 Task: Create a rule when a start date Less than 1 hours from now is moved in a card by me.
Action: Mouse moved to (1265, 104)
Screenshot: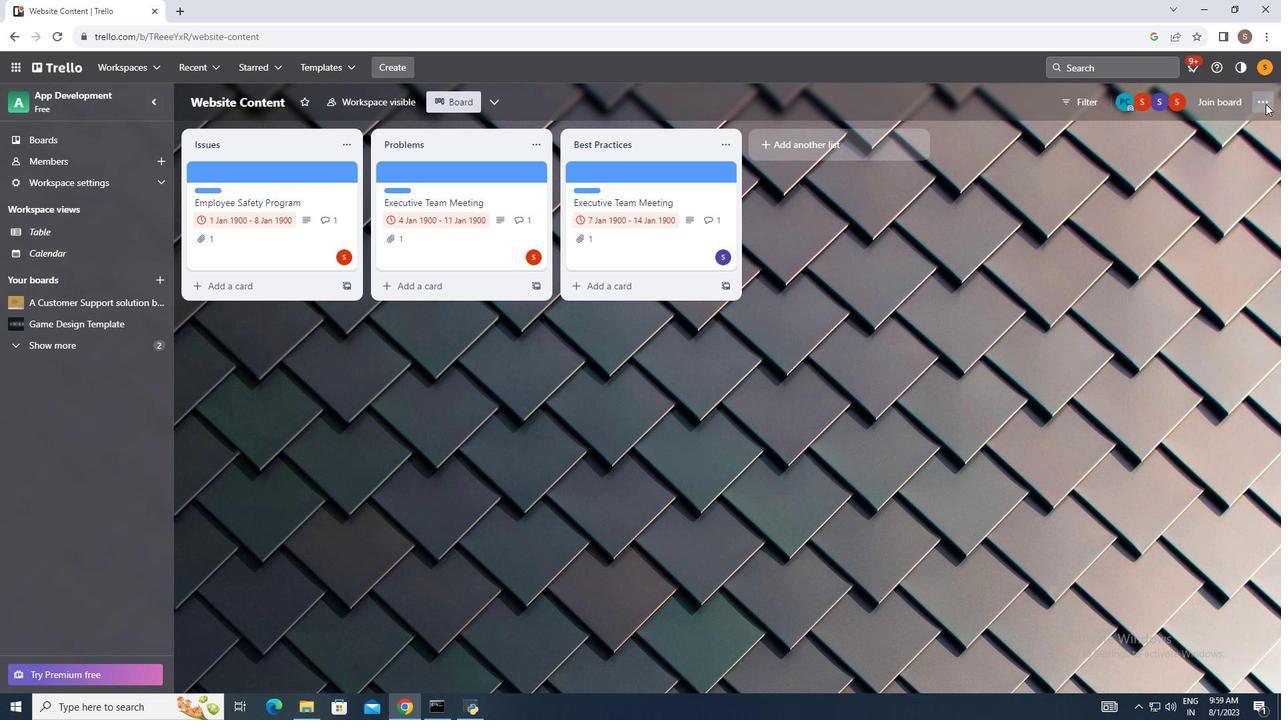 
Action: Mouse pressed left at (1265, 104)
Screenshot: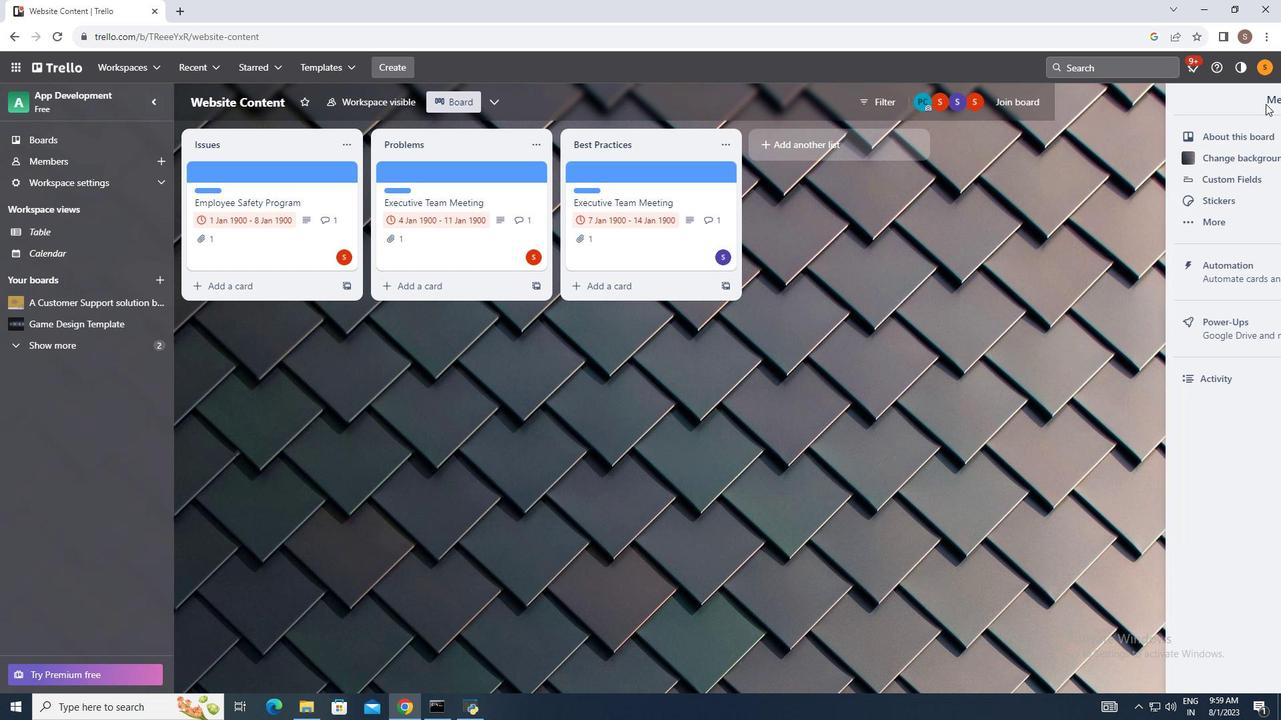 
Action: Mouse moved to (1183, 266)
Screenshot: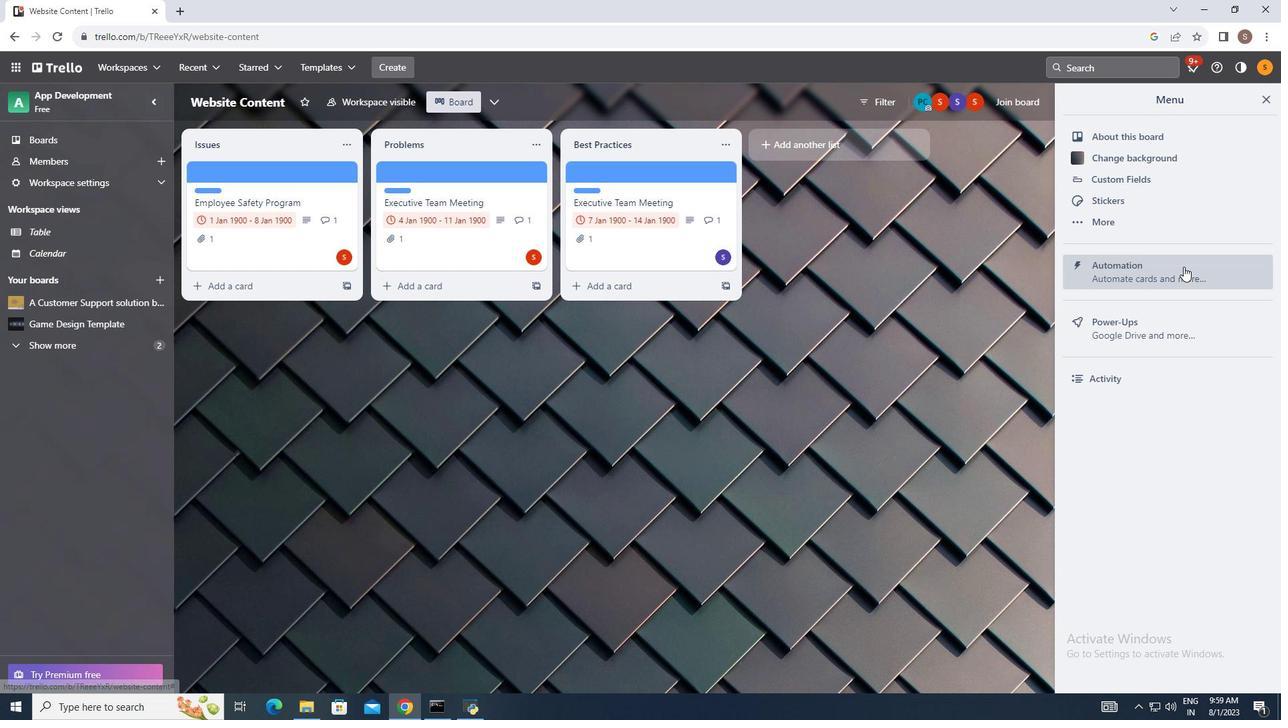 
Action: Mouse pressed left at (1183, 266)
Screenshot: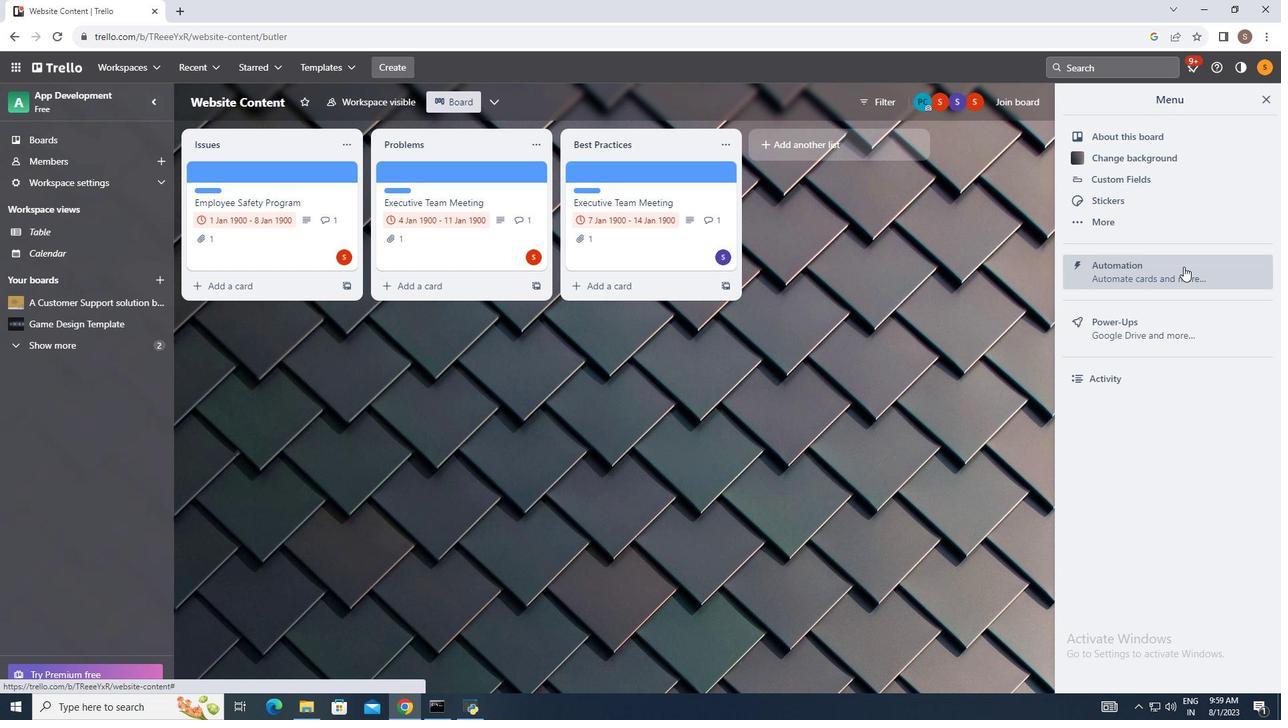 
Action: Mouse moved to (239, 221)
Screenshot: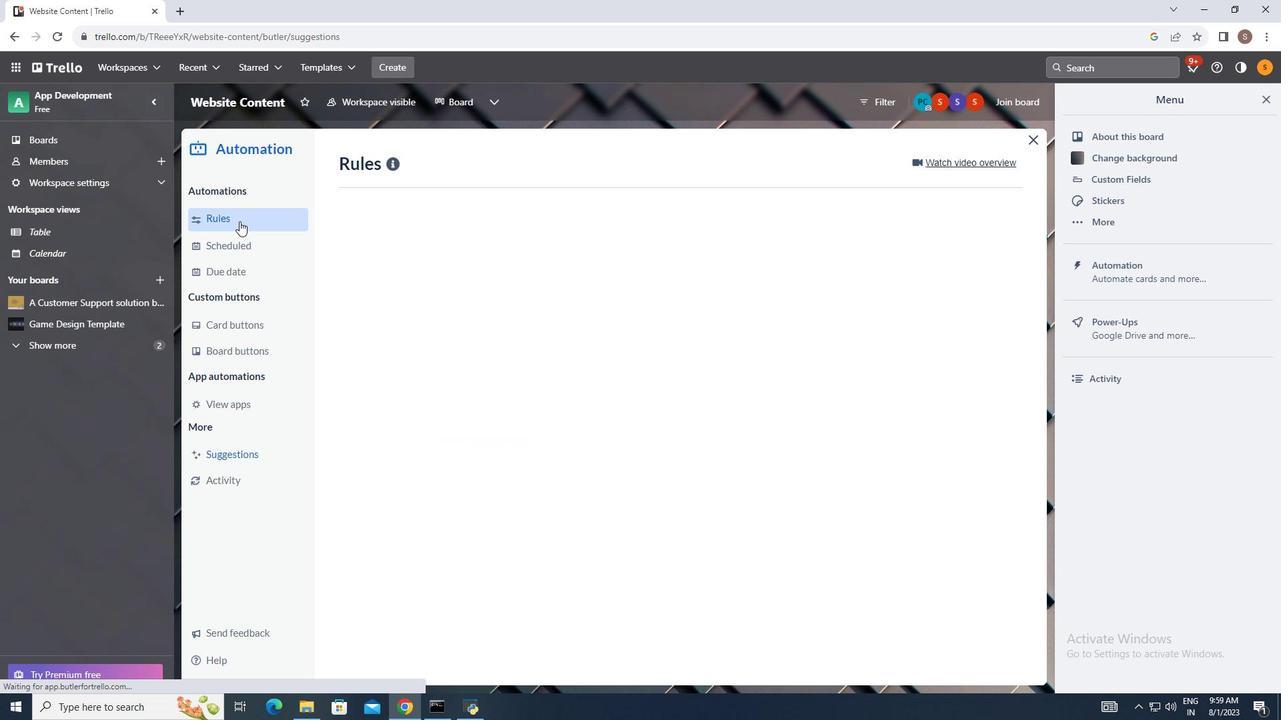 
Action: Mouse pressed left at (239, 221)
Screenshot: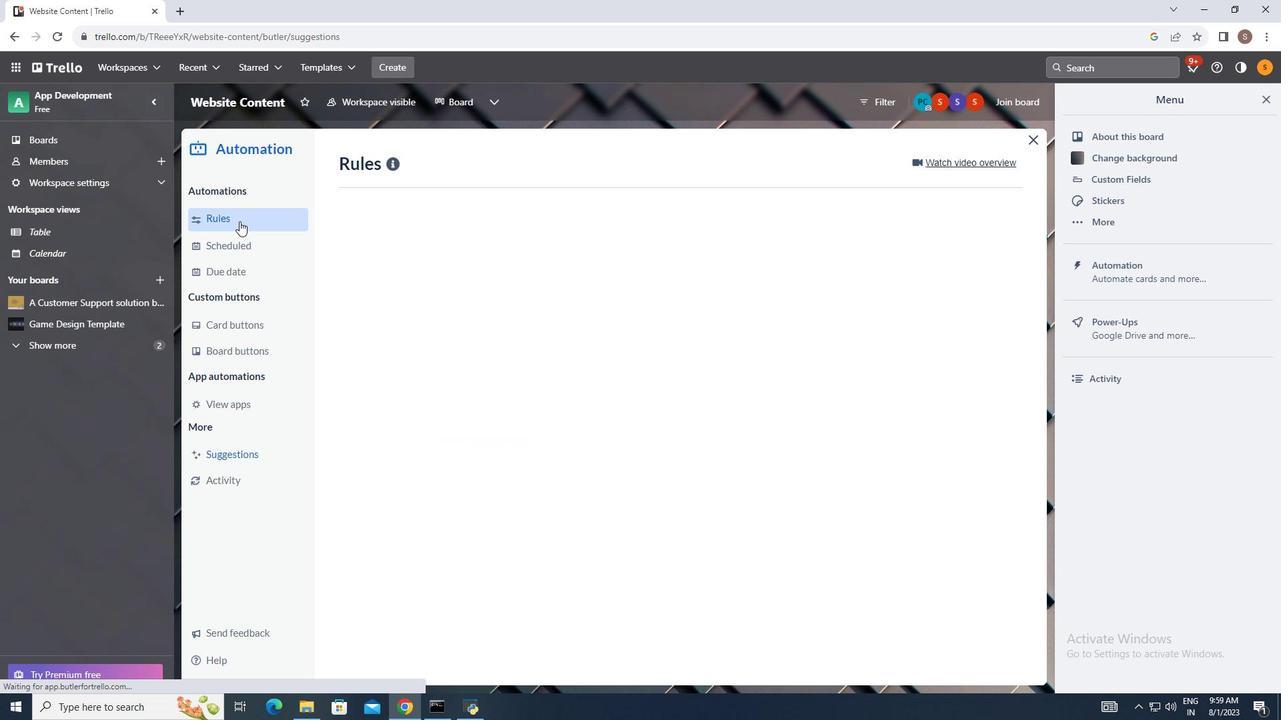 
Action: Mouse moved to (894, 161)
Screenshot: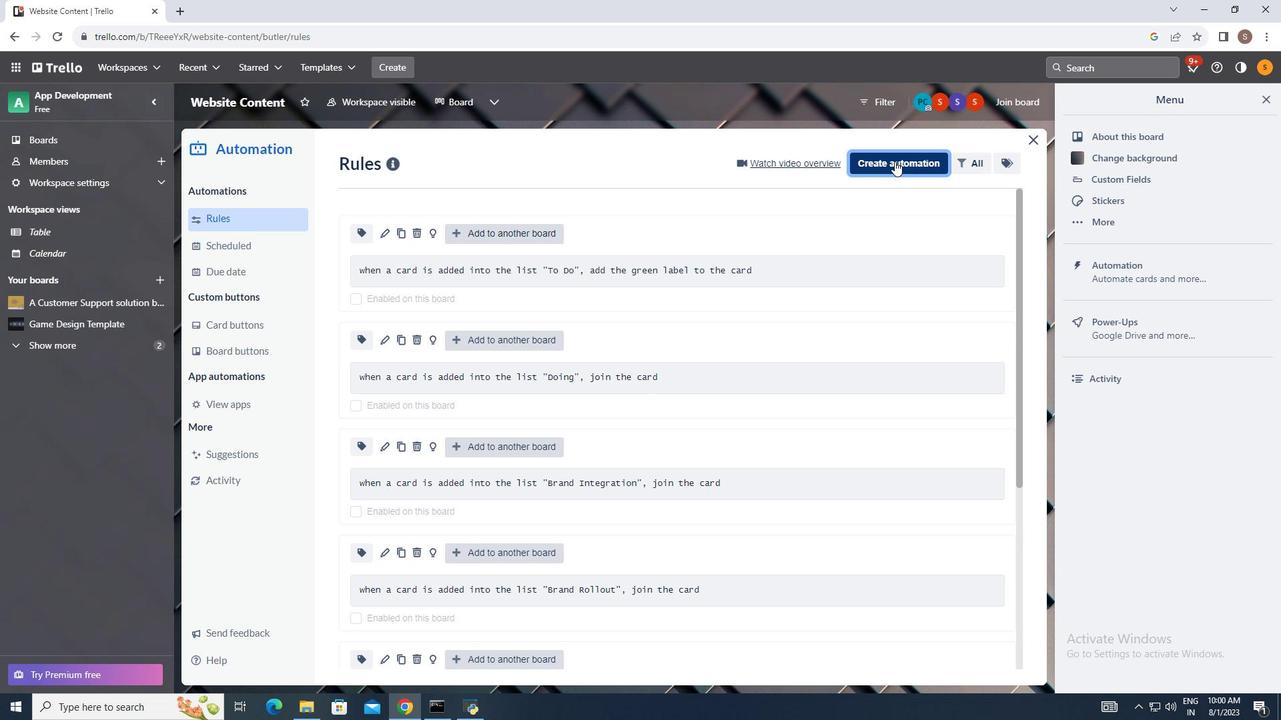 
Action: Mouse pressed left at (894, 161)
Screenshot: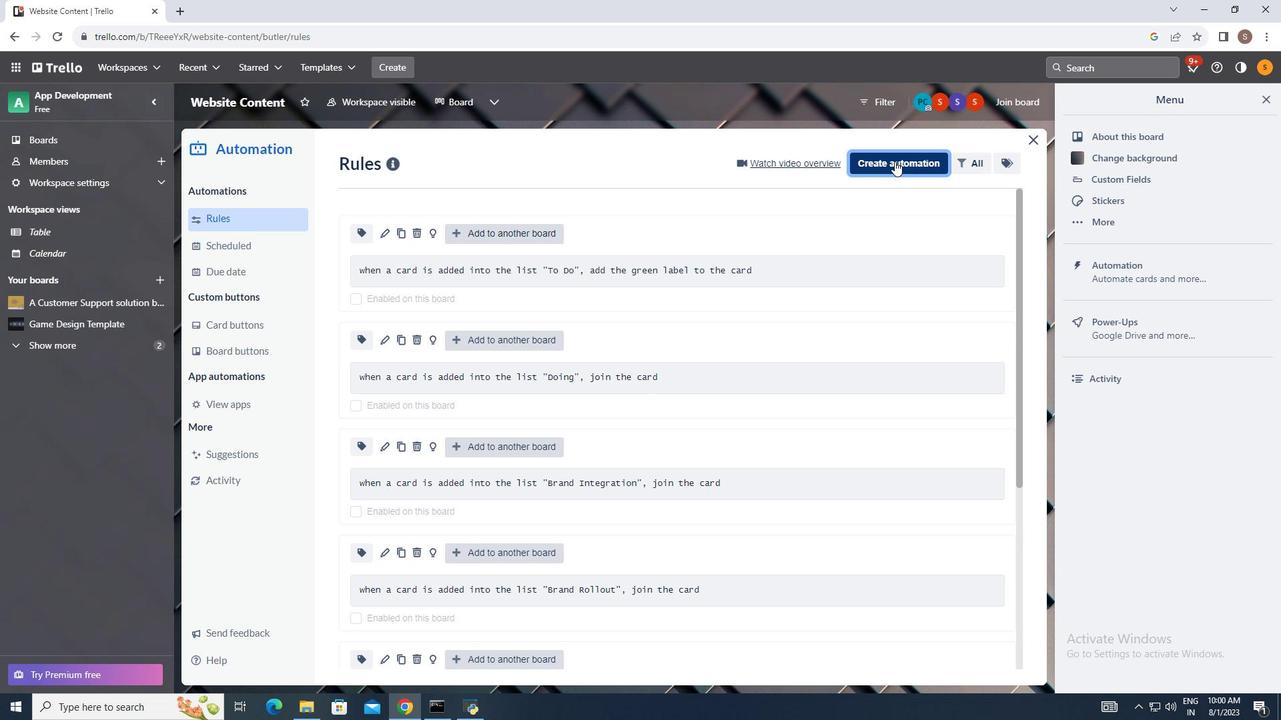 
Action: Mouse moved to (644, 286)
Screenshot: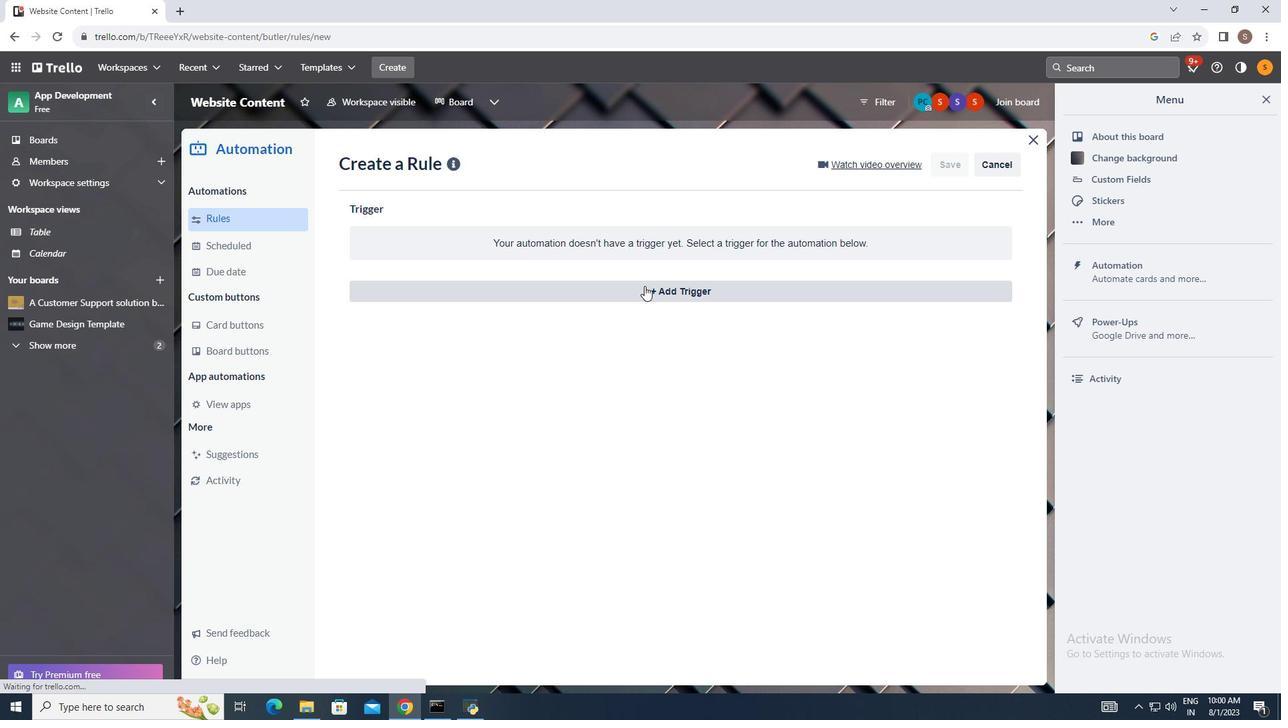 
Action: Mouse pressed left at (644, 286)
Screenshot: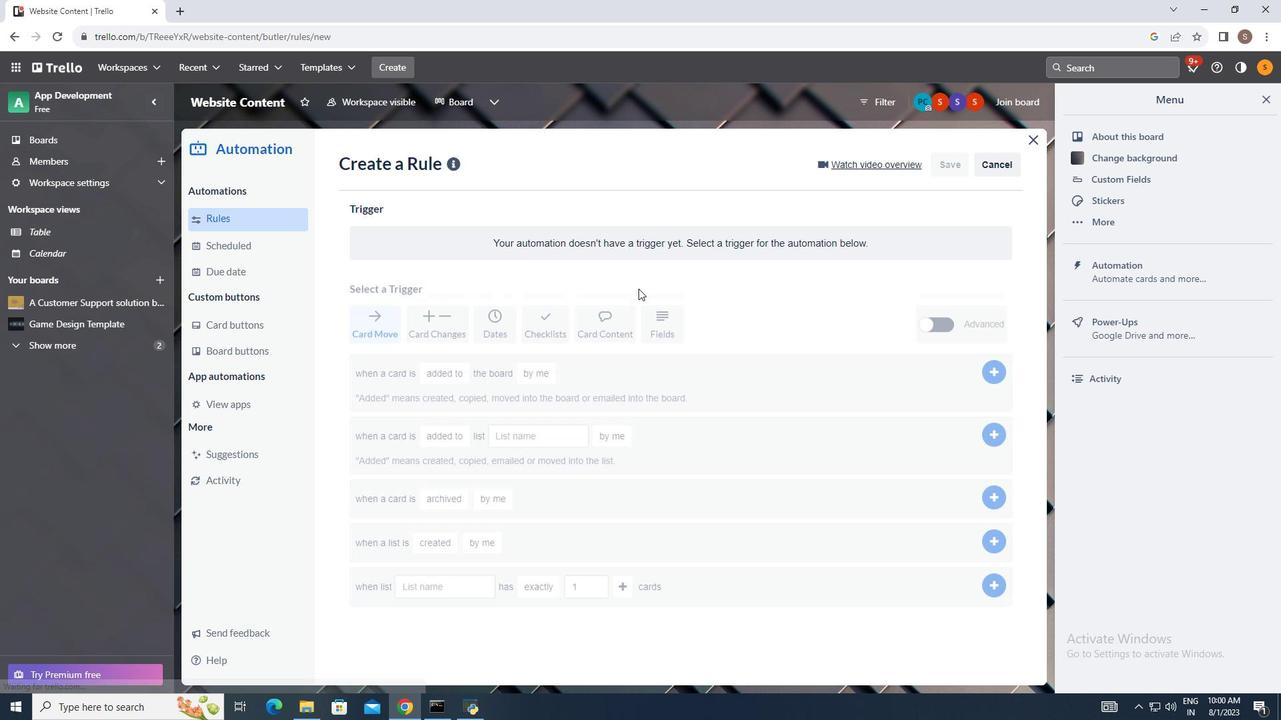 
Action: Mouse moved to (501, 330)
Screenshot: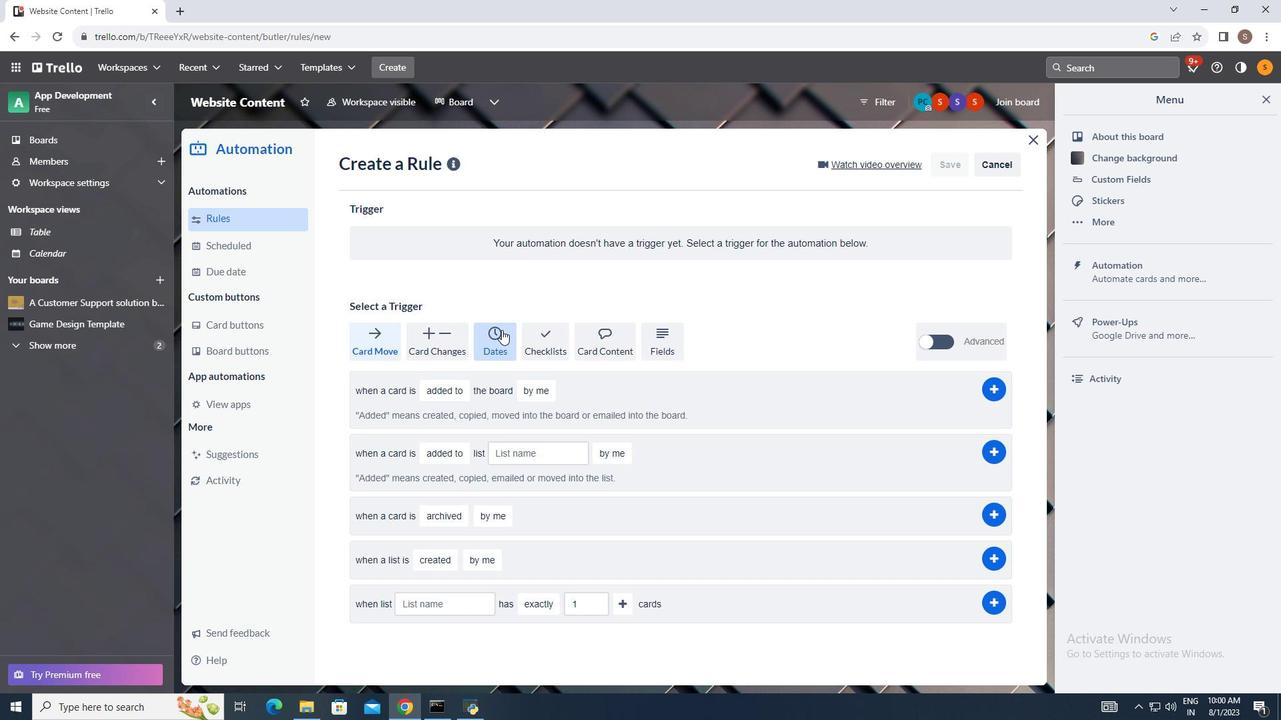 
Action: Mouse pressed left at (501, 330)
Screenshot: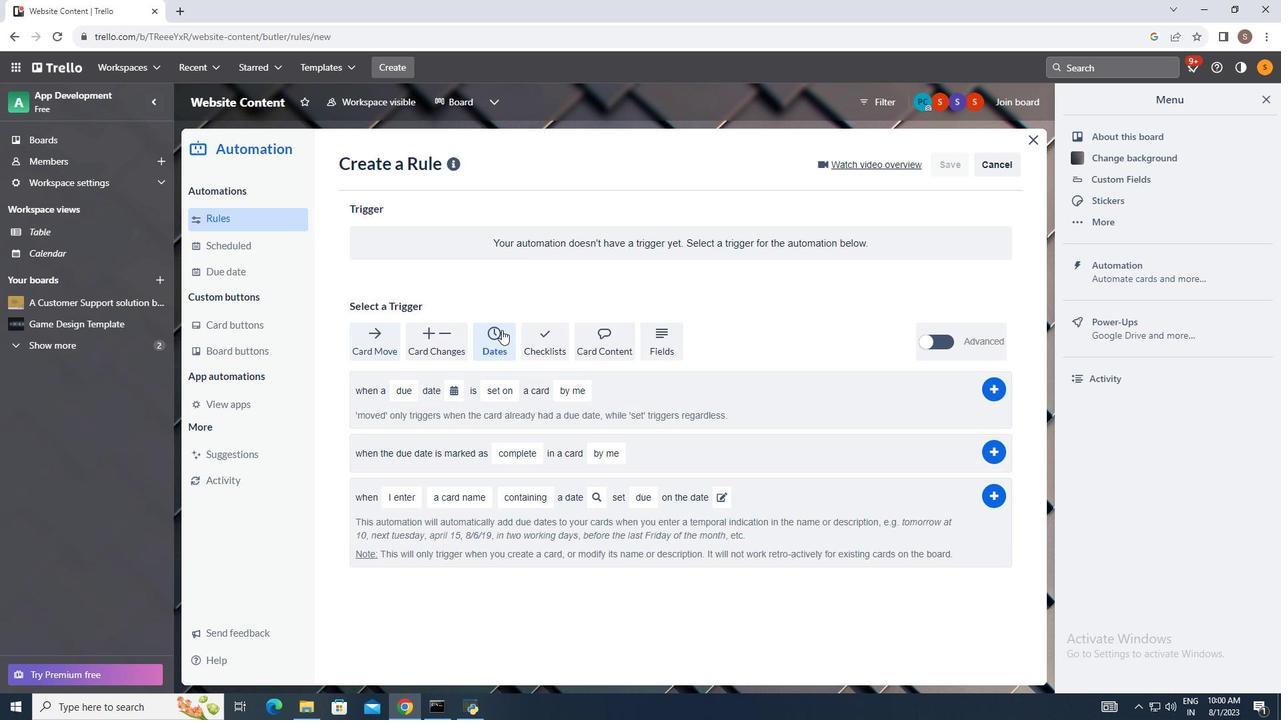 
Action: Mouse moved to (411, 392)
Screenshot: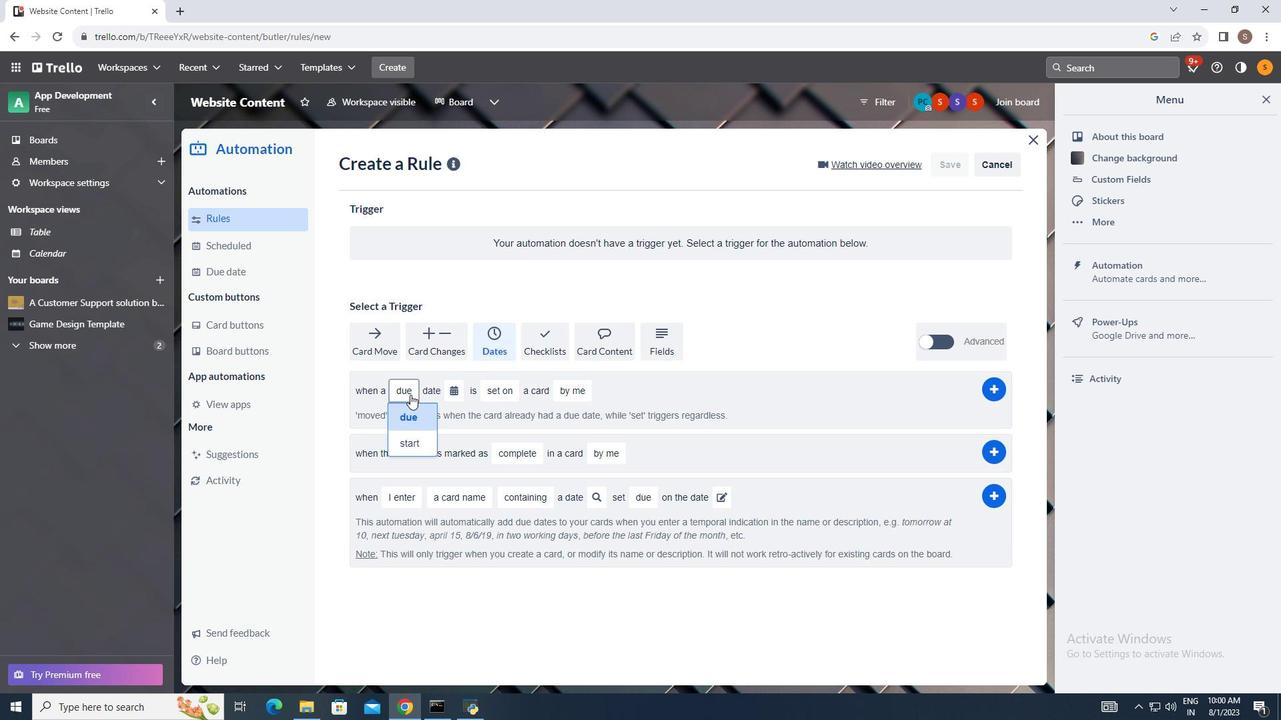 
Action: Mouse pressed left at (411, 392)
Screenshot: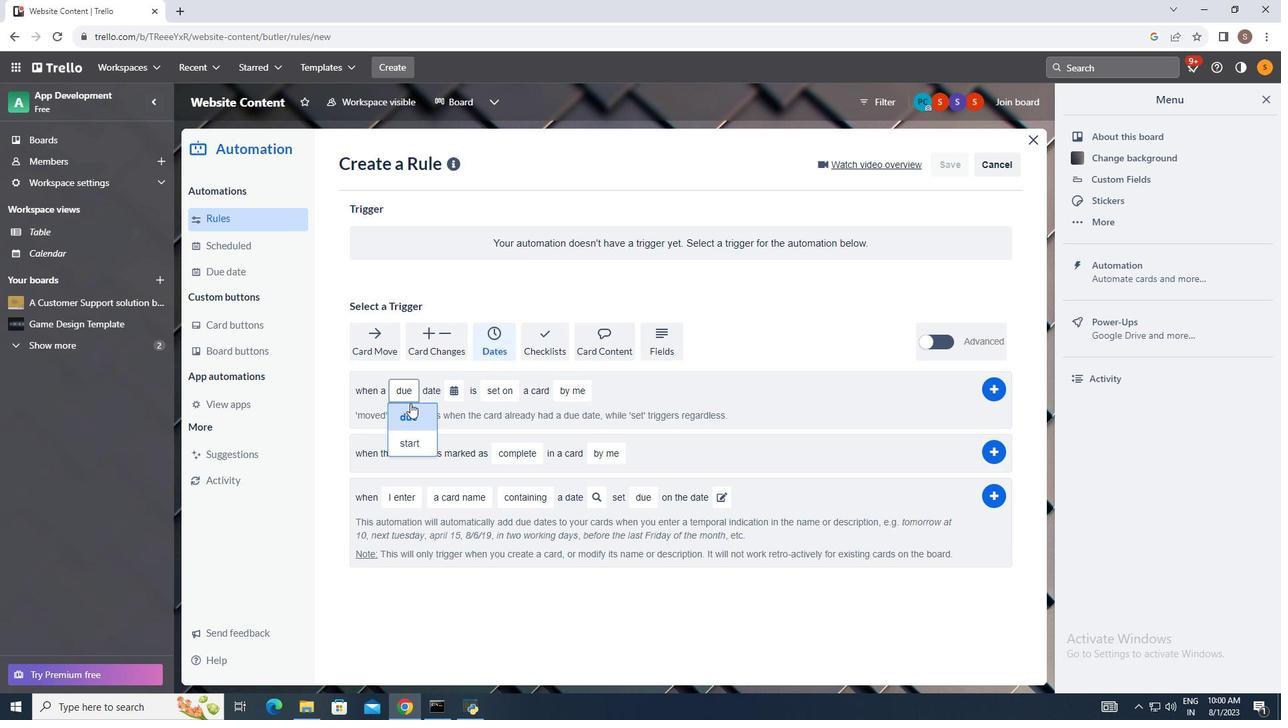 
Action: Mouse moved to (415, 443)
Screenshot: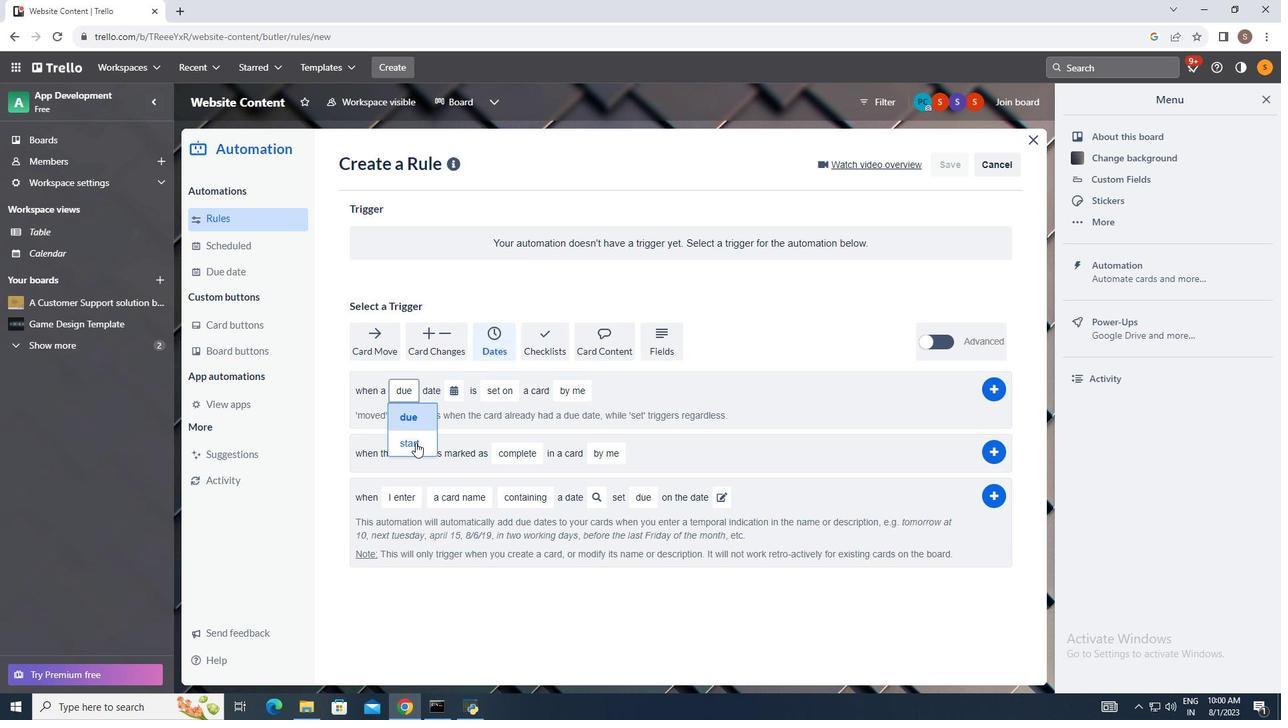 
Action: Mouse pressed left at (415, 443)
Screenshot: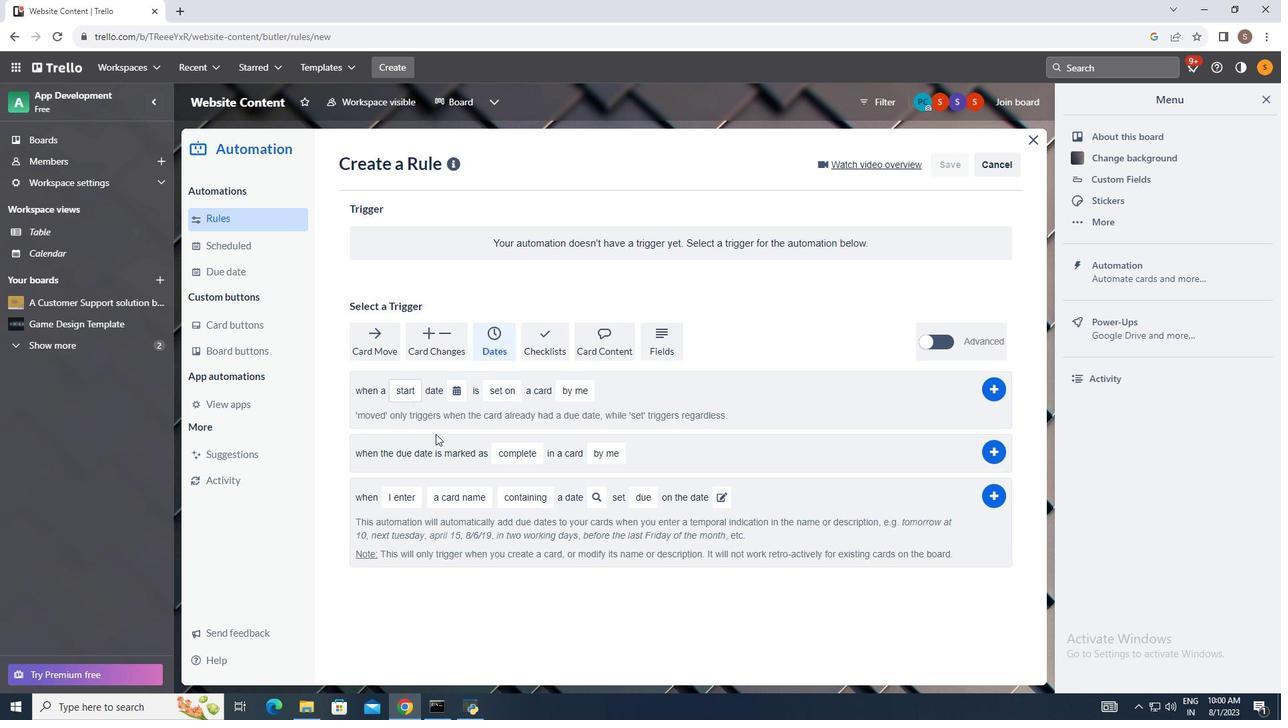 
Action: Mouse moved to (463, 394)
Screenshot: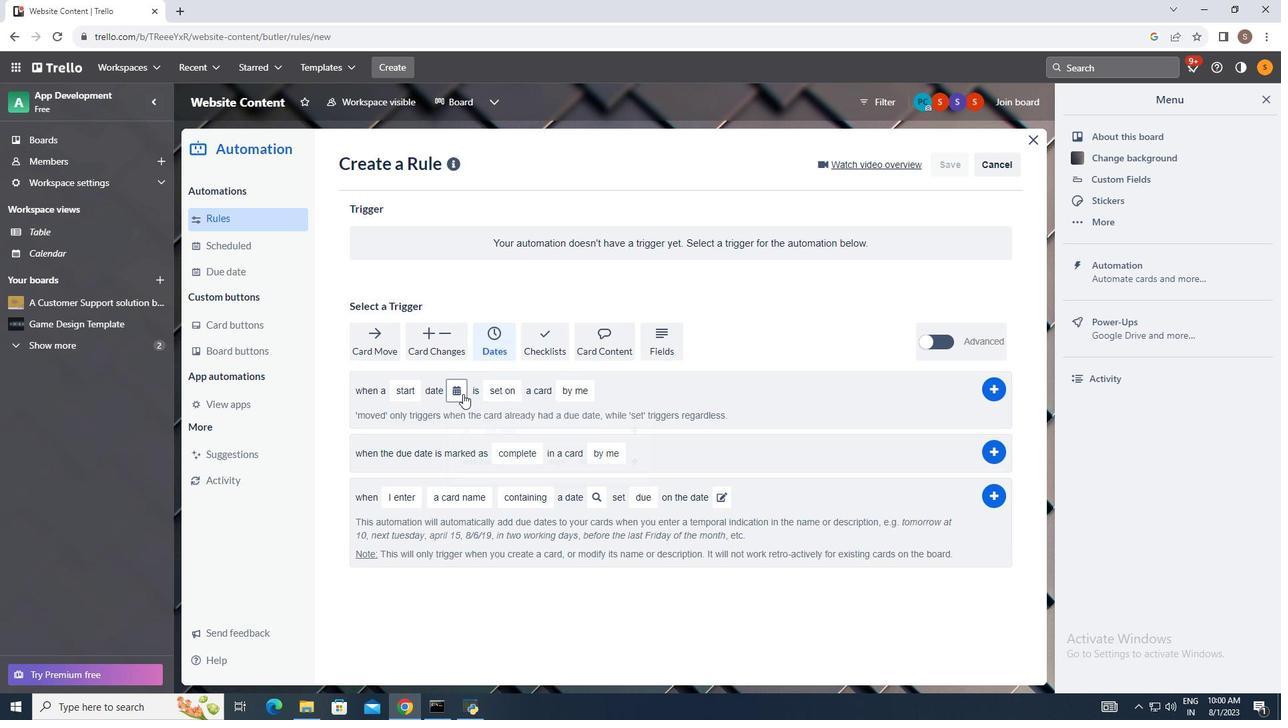 
Action: Mouse pressed left at (463, 394)
Screenshot: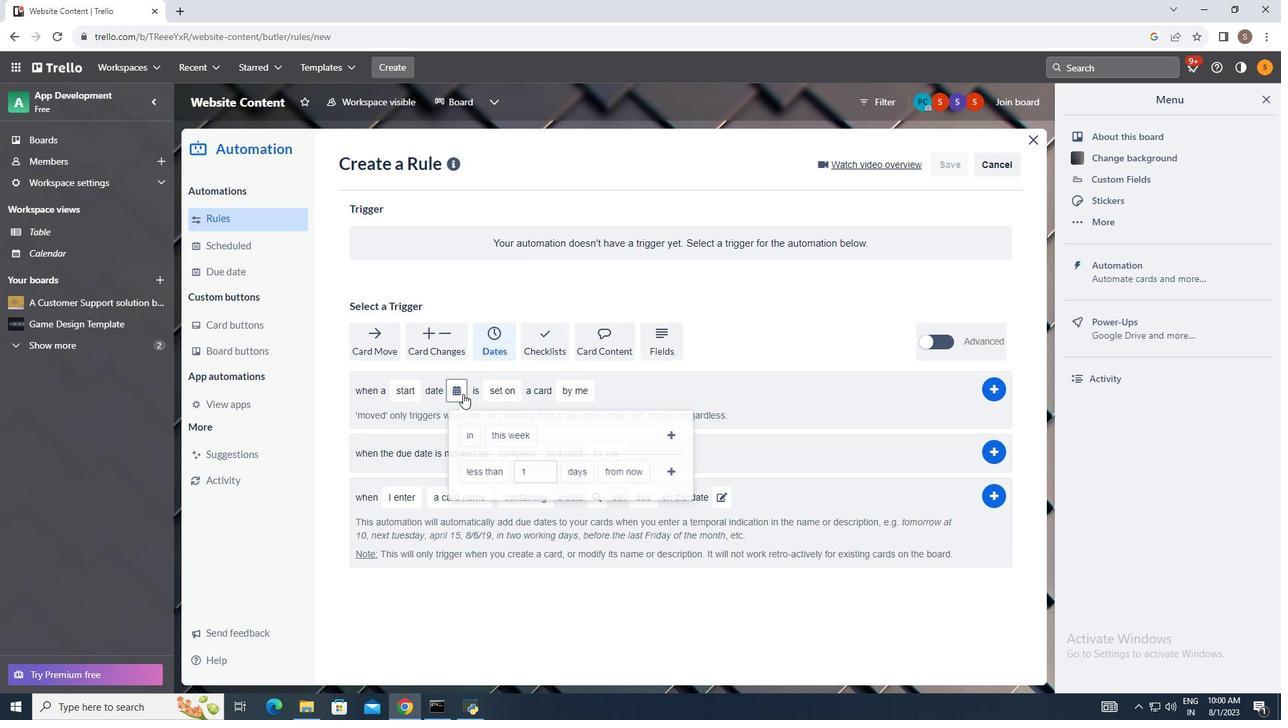 
Action: Mouse moved to (476, 475)
Screenshot: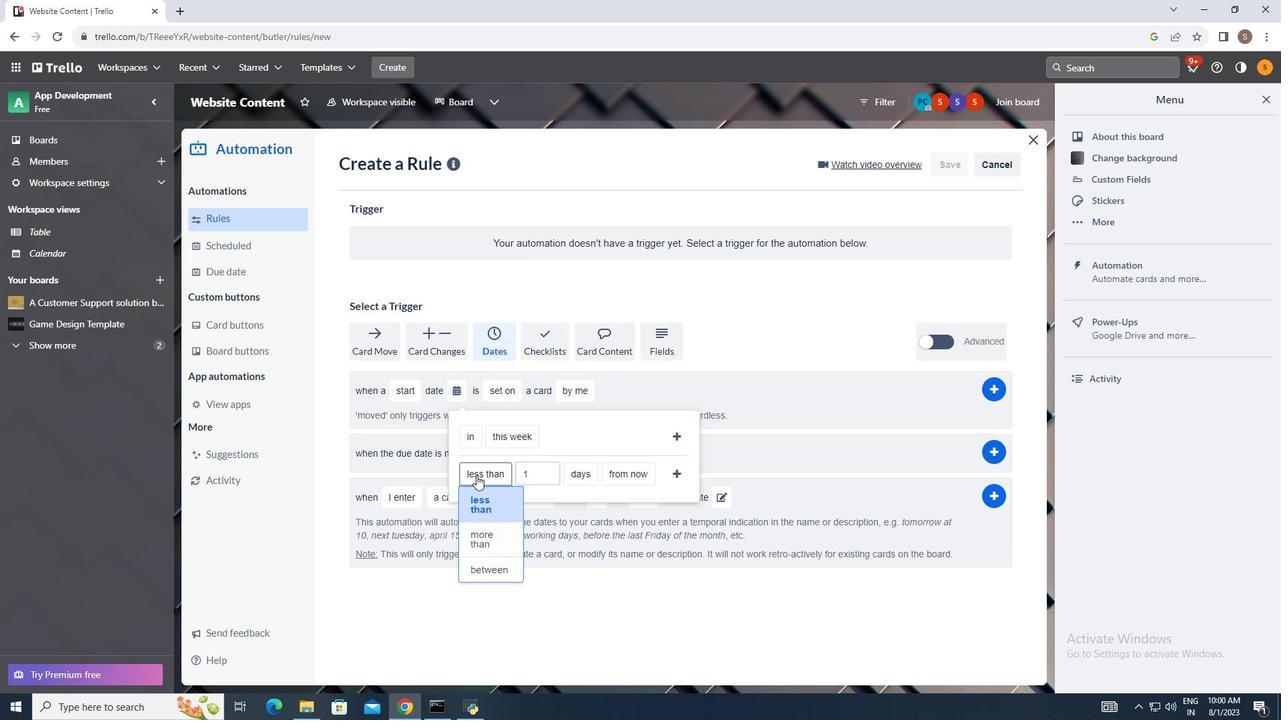 
Action: Mouse pressed left at (476, 475)
Screenshot: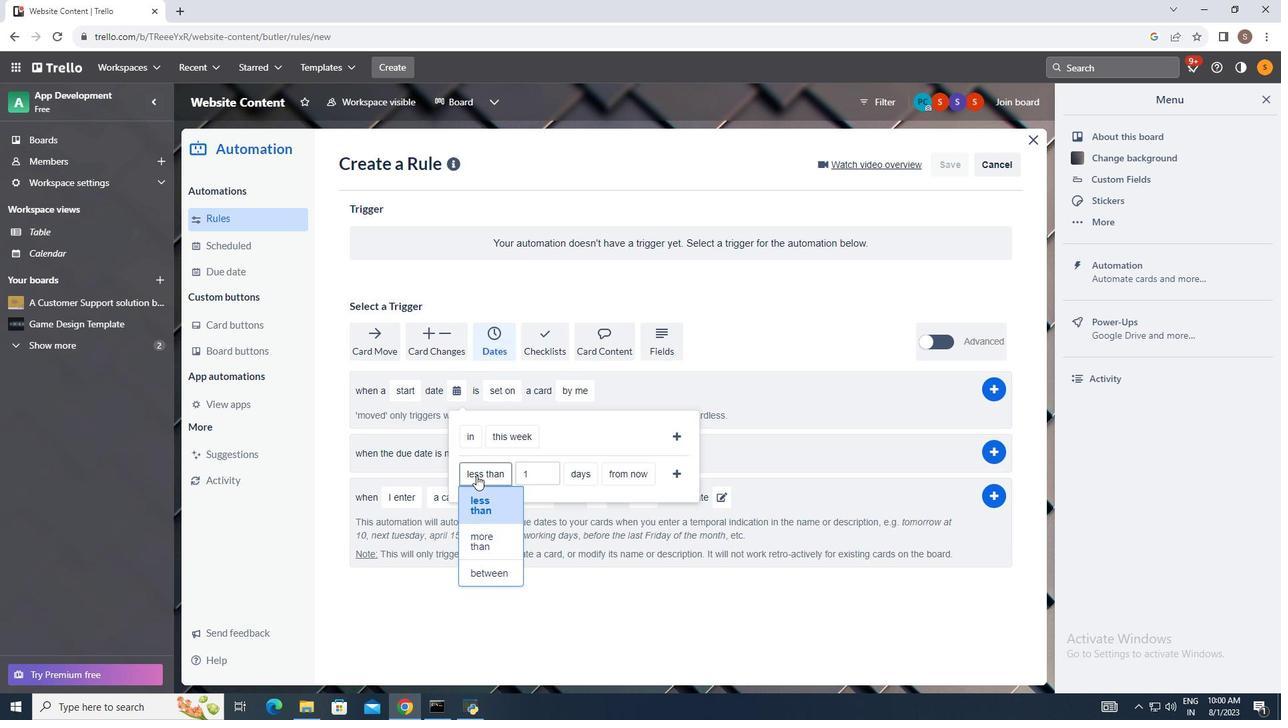 
Action: Mouse moved to (487, 496)
Screenshot: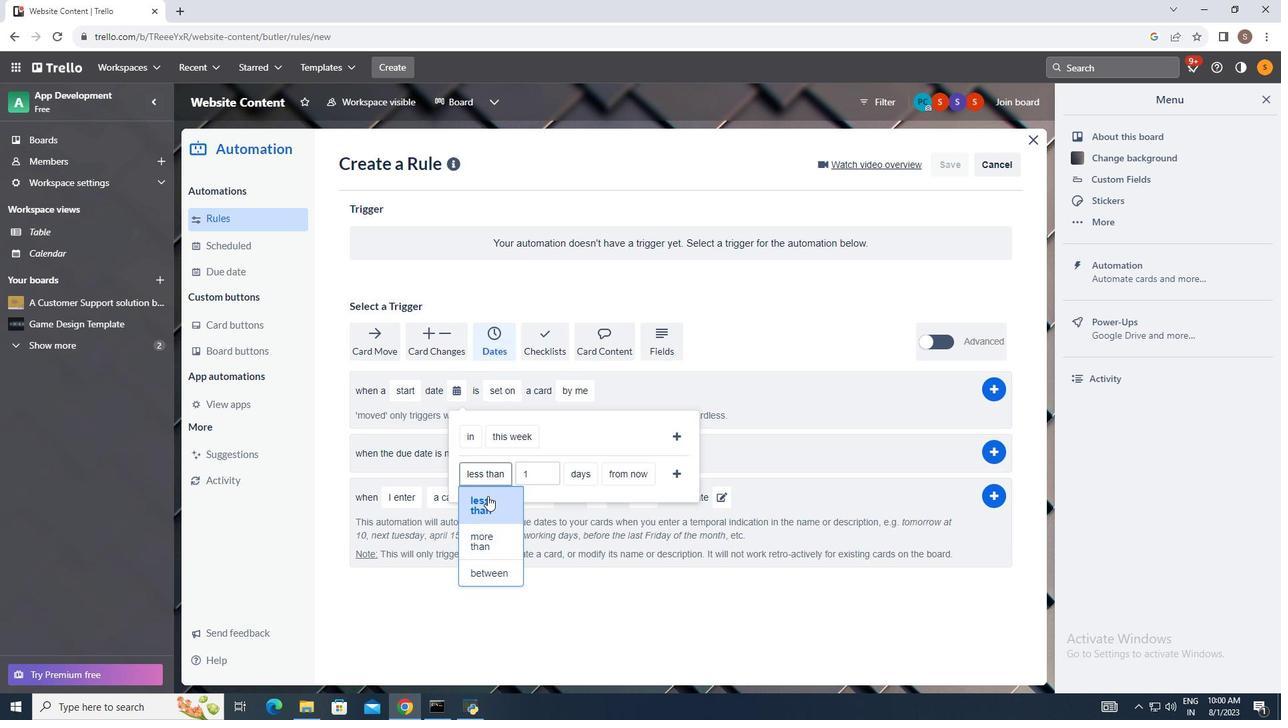 
Action: Mouse pressed left at (487, 496)
Screenshot: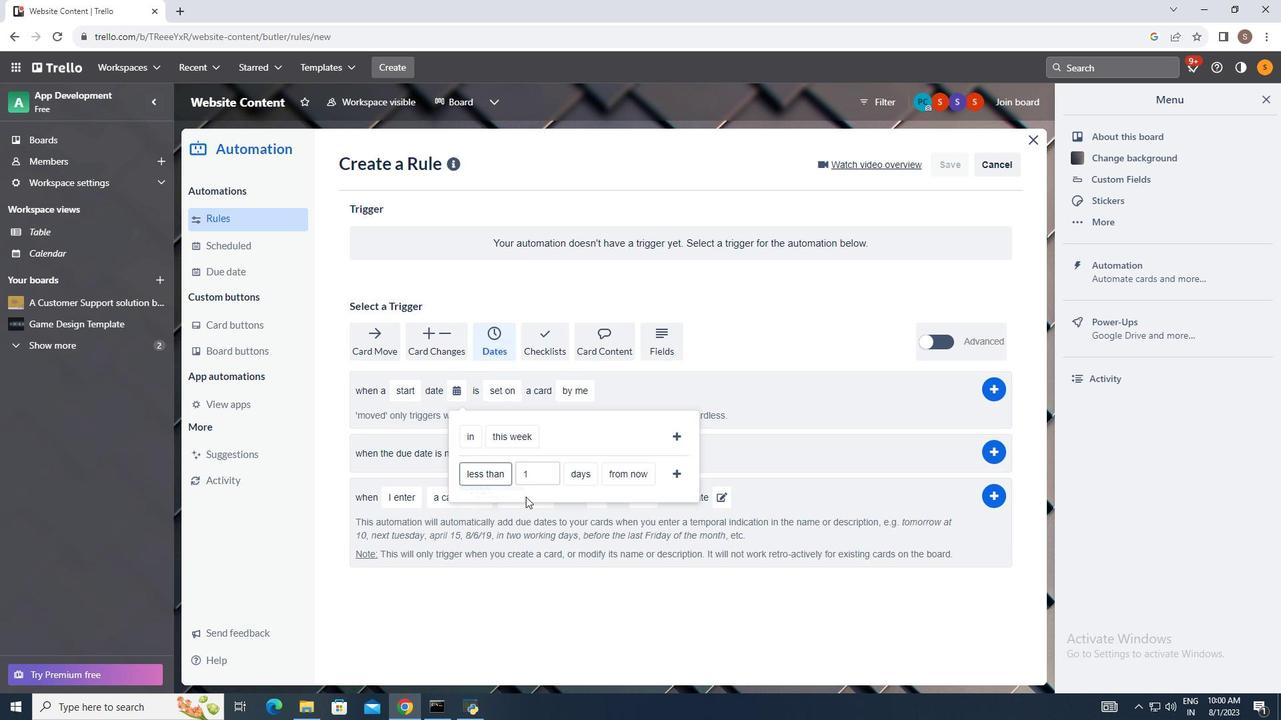 
Action: Mouse moved to (581, 479)
Screenshot: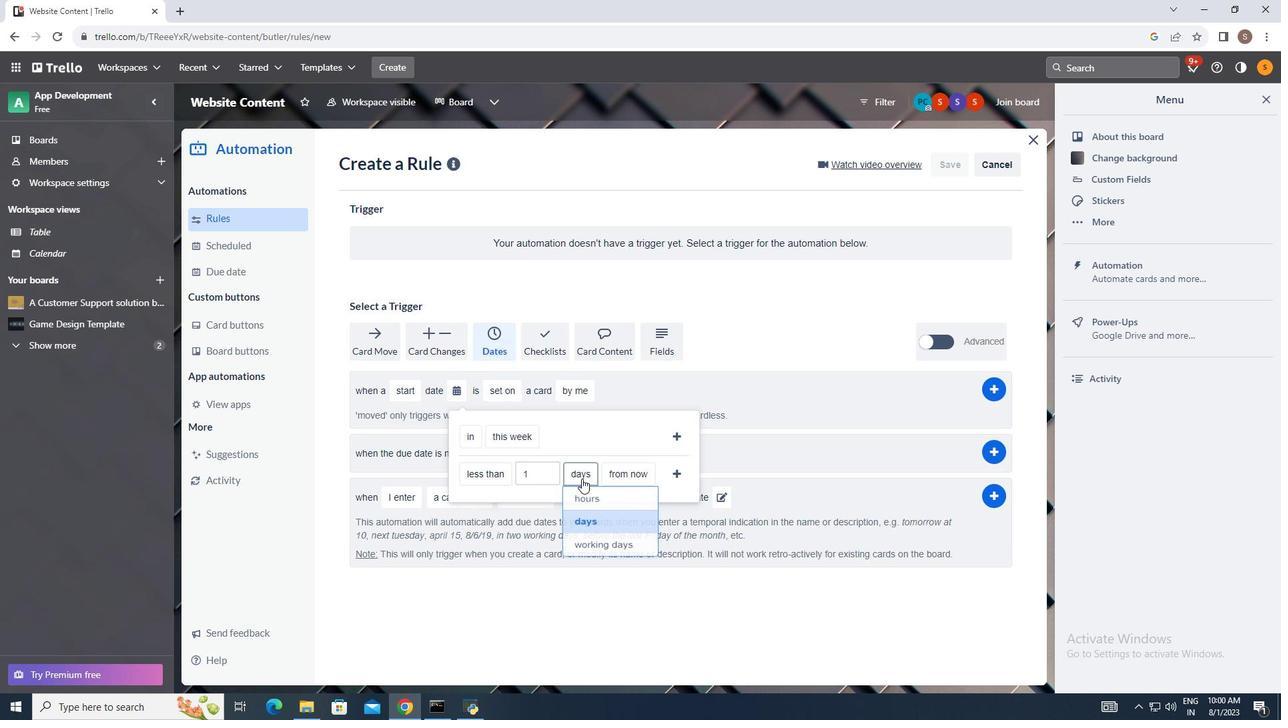 
Action: Mouse pressed left at (581, 479)
Screenshot: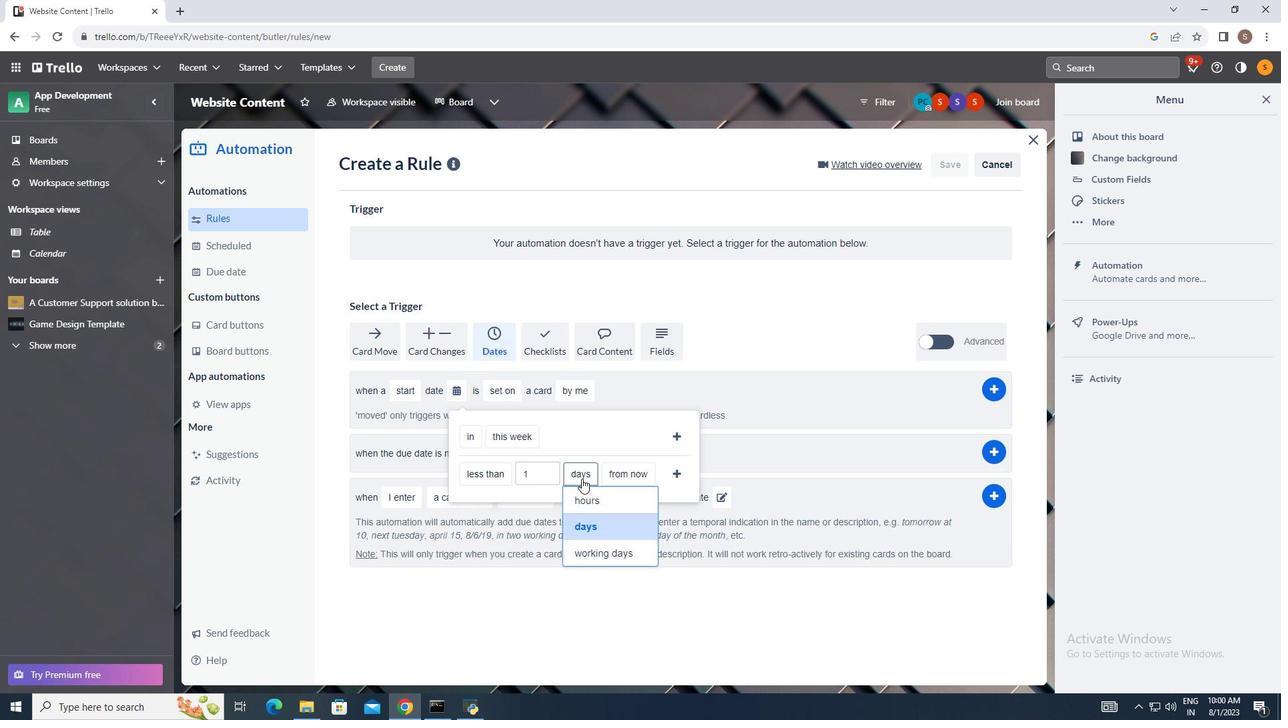 
Action: Mouse moved to (590, 493)
Screenshot: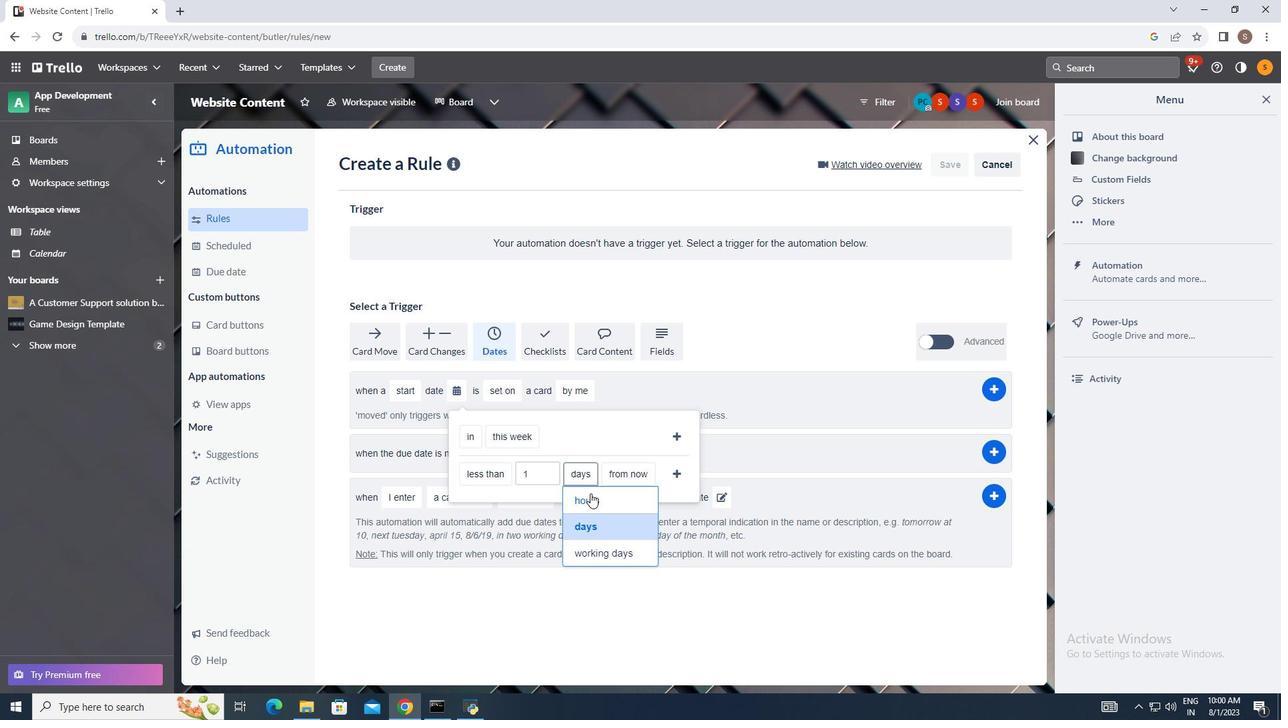 
Action: Mouse pressed left at (590, 493)
Screenshot: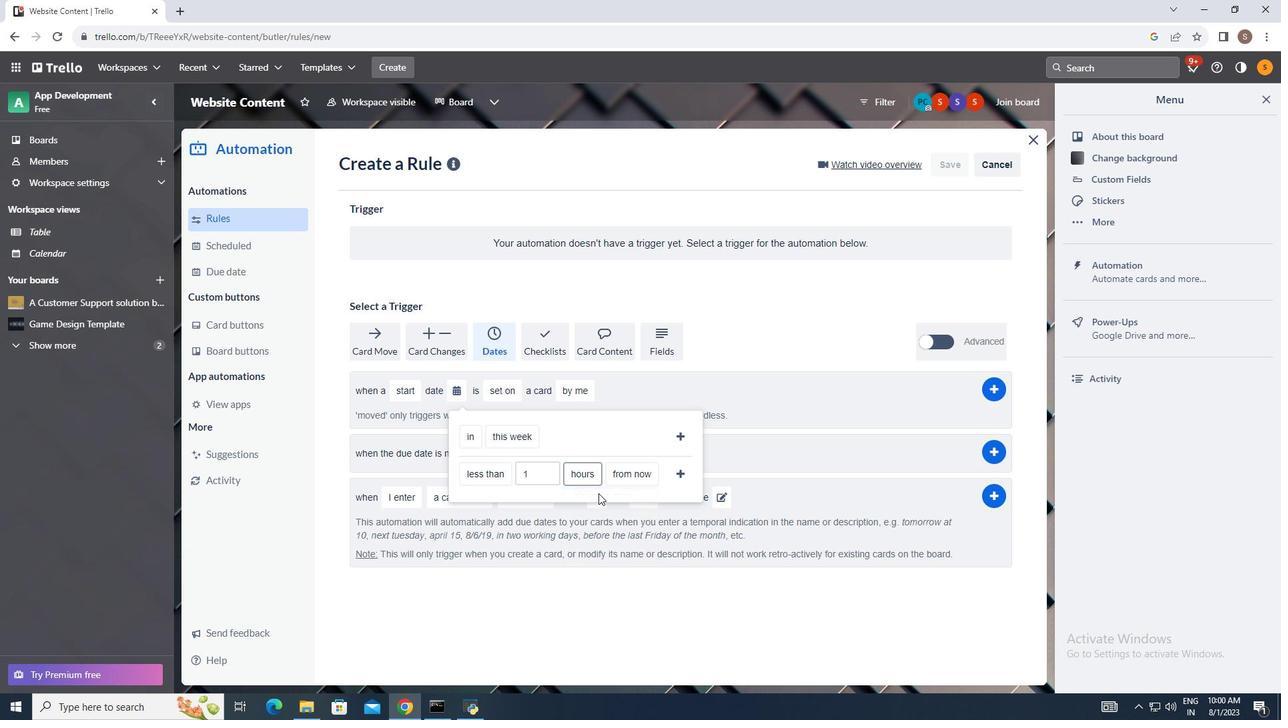 
Action: Mouse moved to (628, 475)
Screenshot: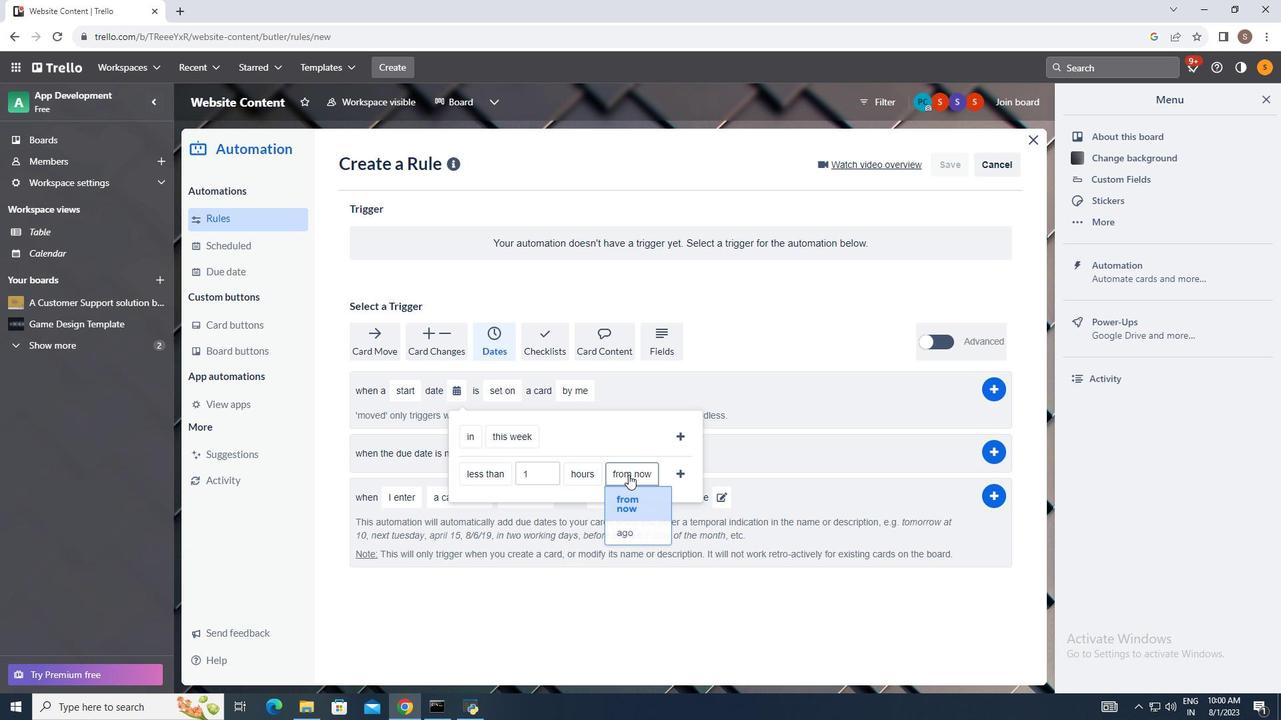 
Action: Mouse pressed left at (628, 475)
Screenshot: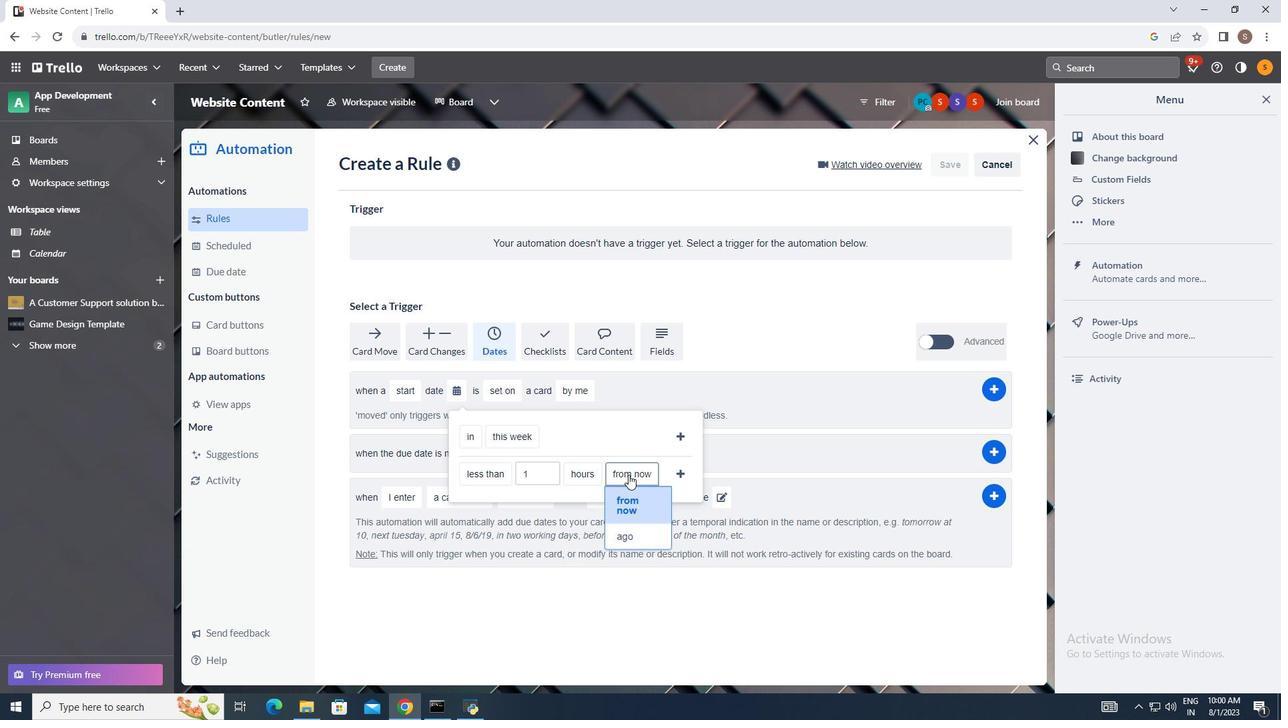 
Action: Mouse moved to (635, 496)
Screenshot: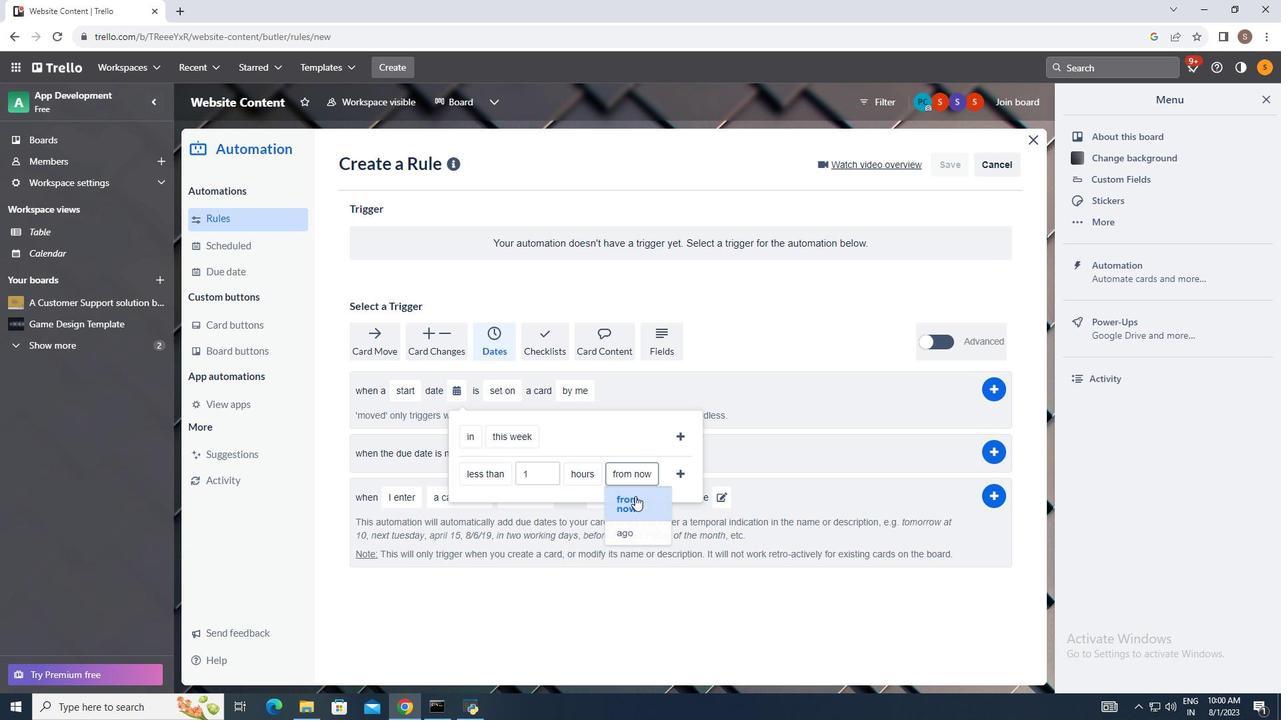 
Action: Mouse pressed left at (635, 496)
Screenshot: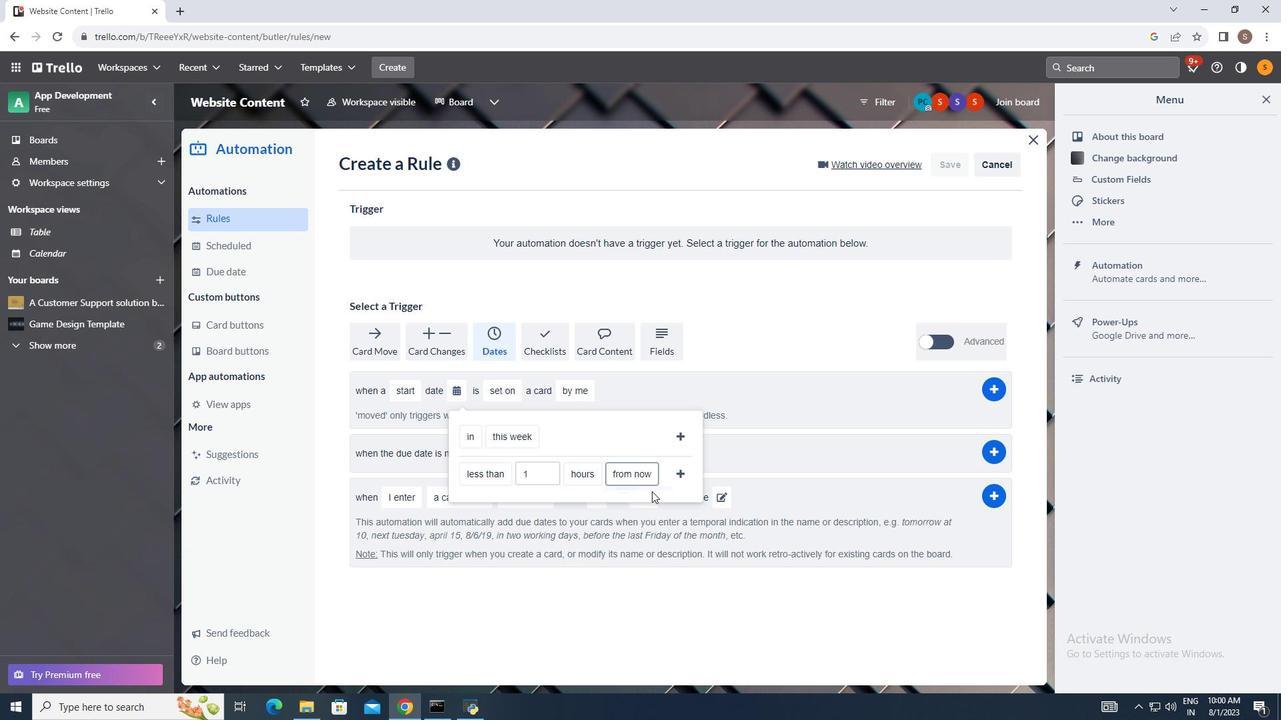 
Action: Mouse moved to (680, 476)
Screenshot: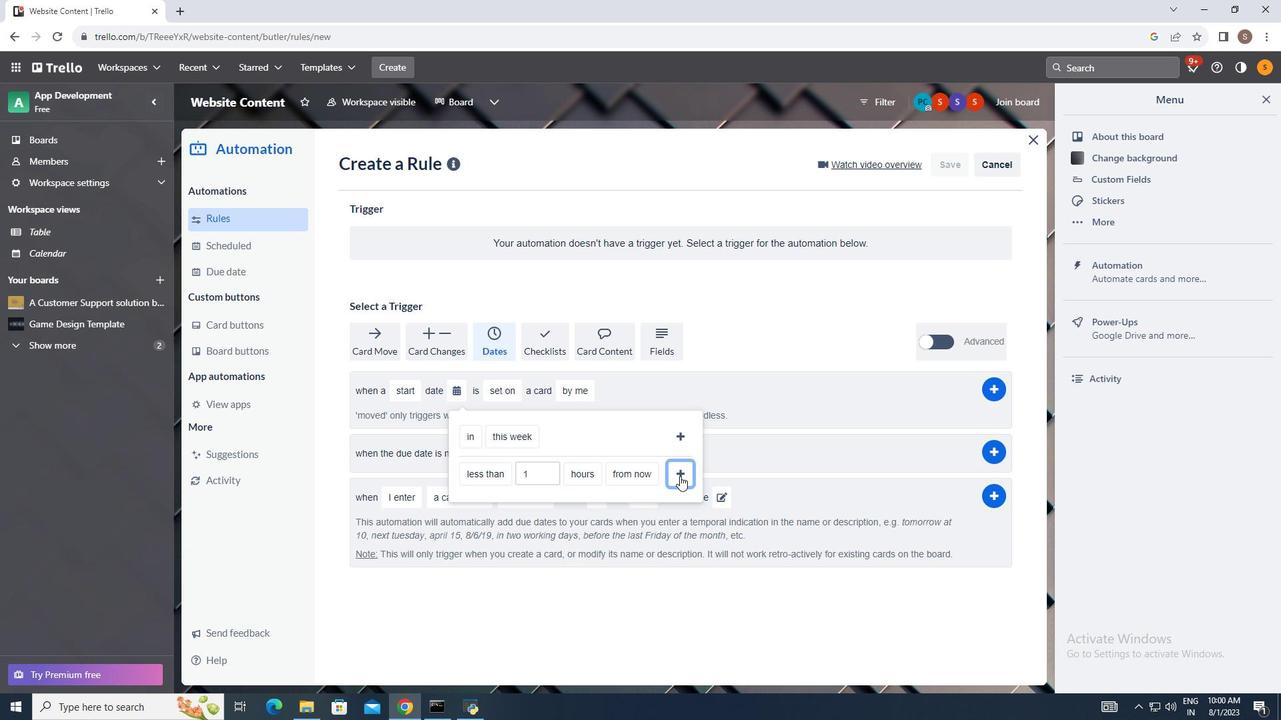 
Action: Mouse pressed left at (680, 476)
Screenshot: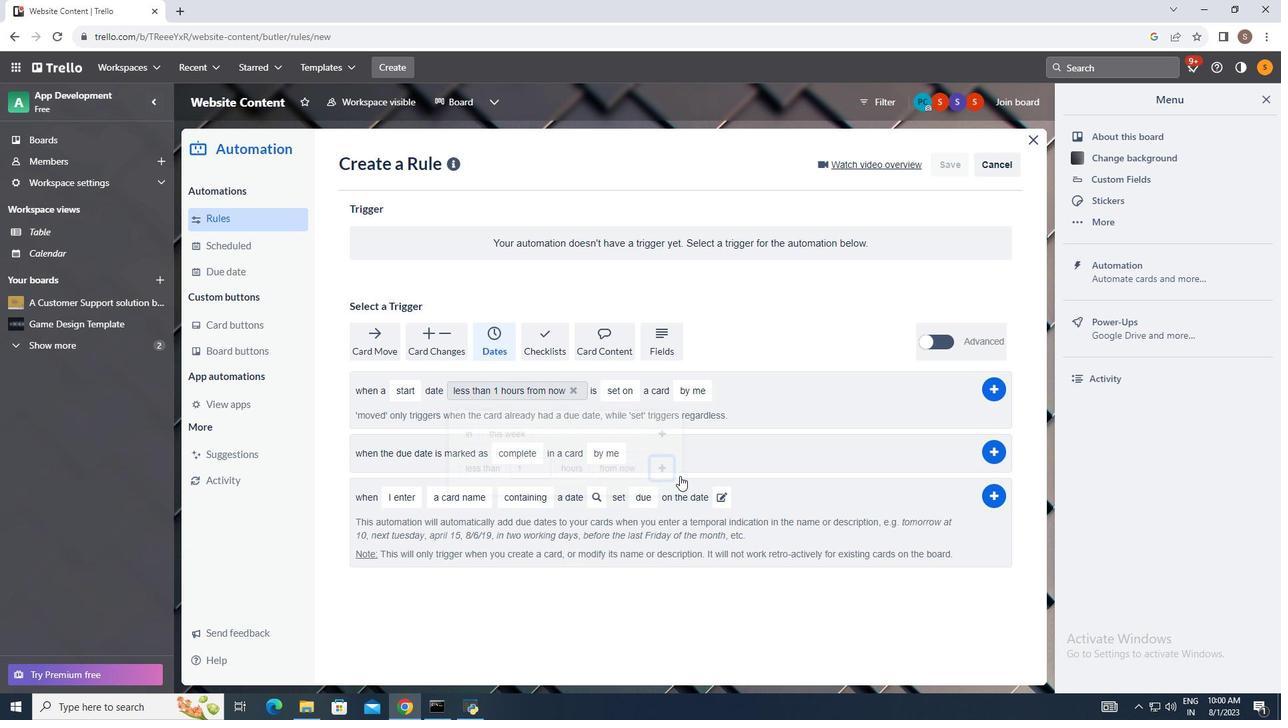 
Action: Mouse moved to (623, 396)
Screenshot: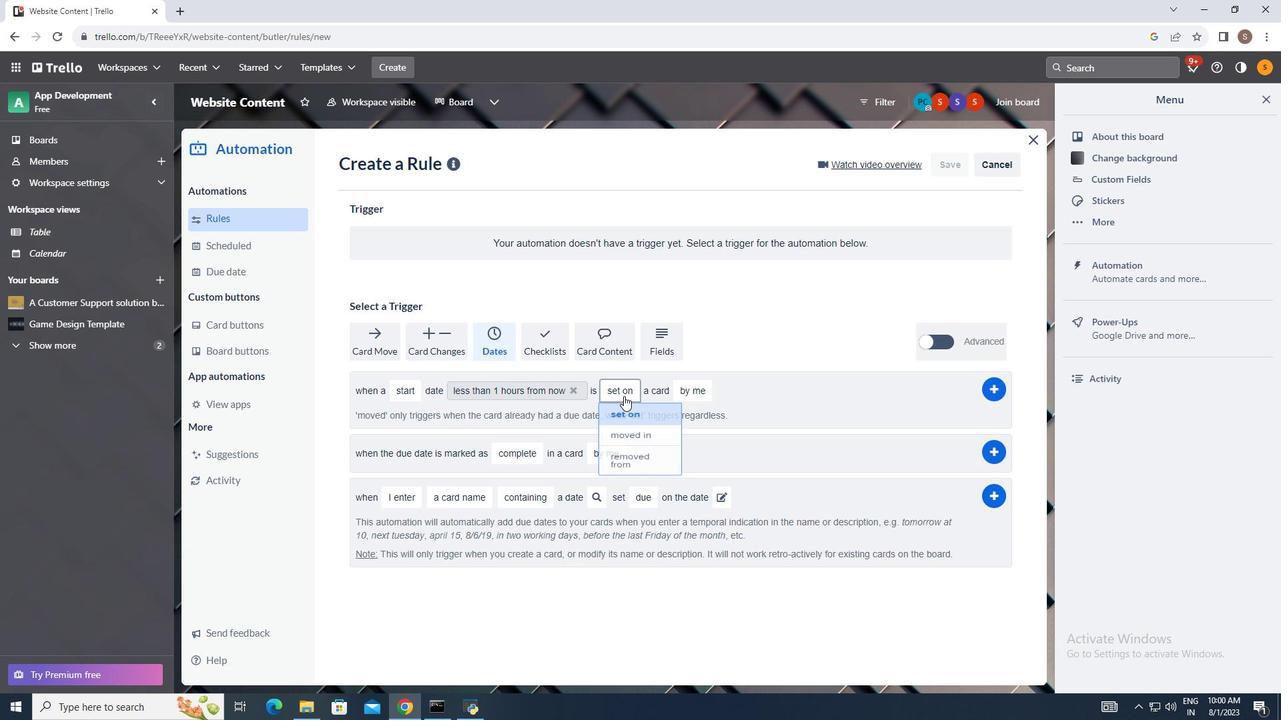 
Action: Mouse pressed left at (623, 396)
Screenshot: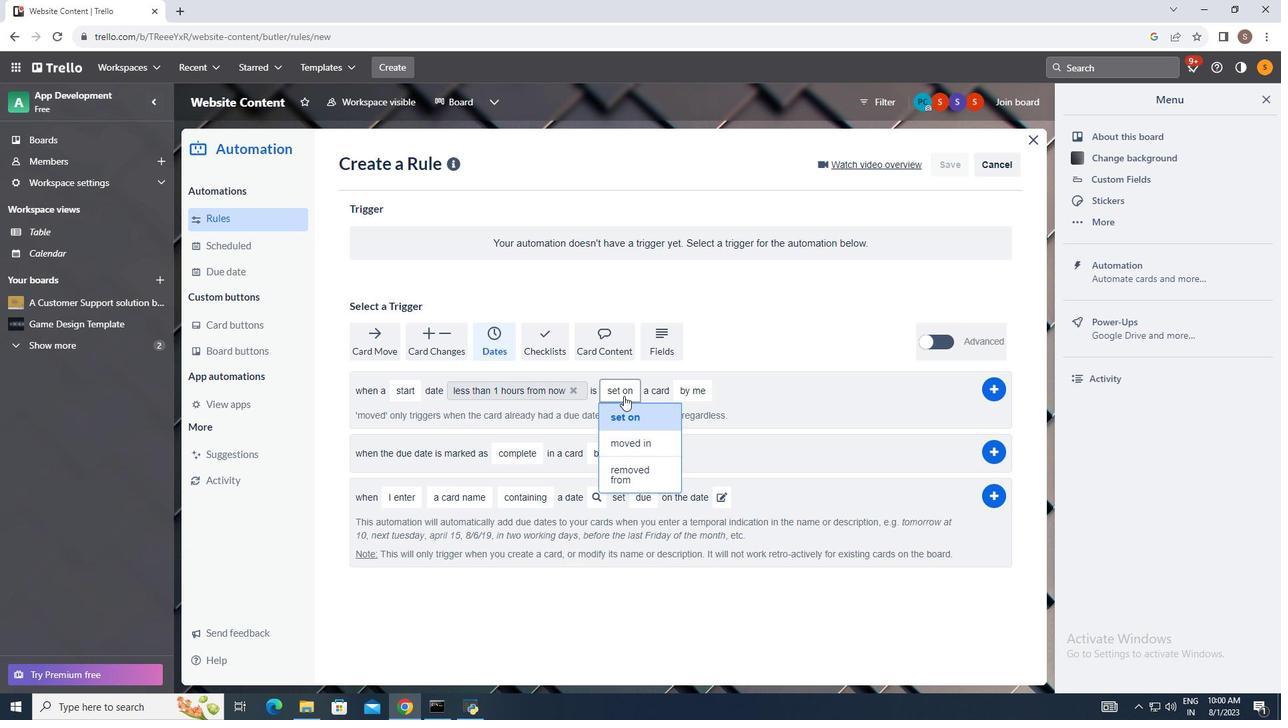 
Action: Mouse moved to (641, 442)
Screenshot: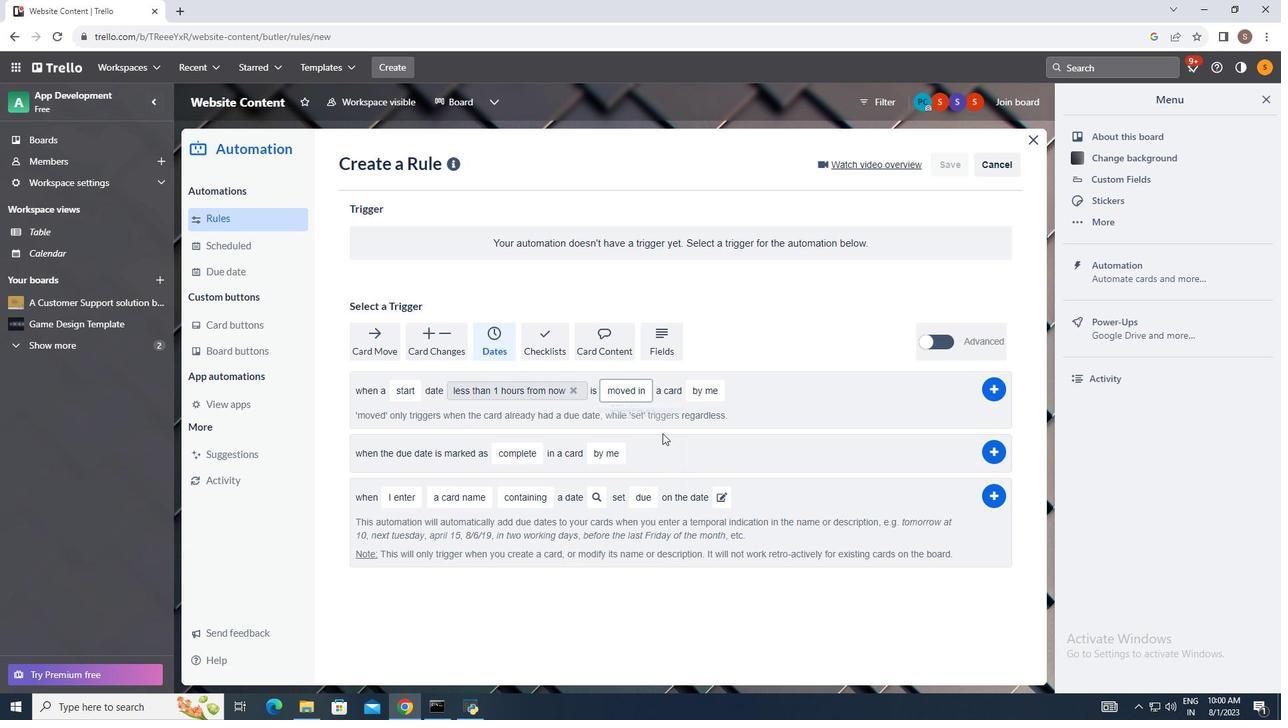 
Action: Mouse pressed left at (641, 442)
Screenshot: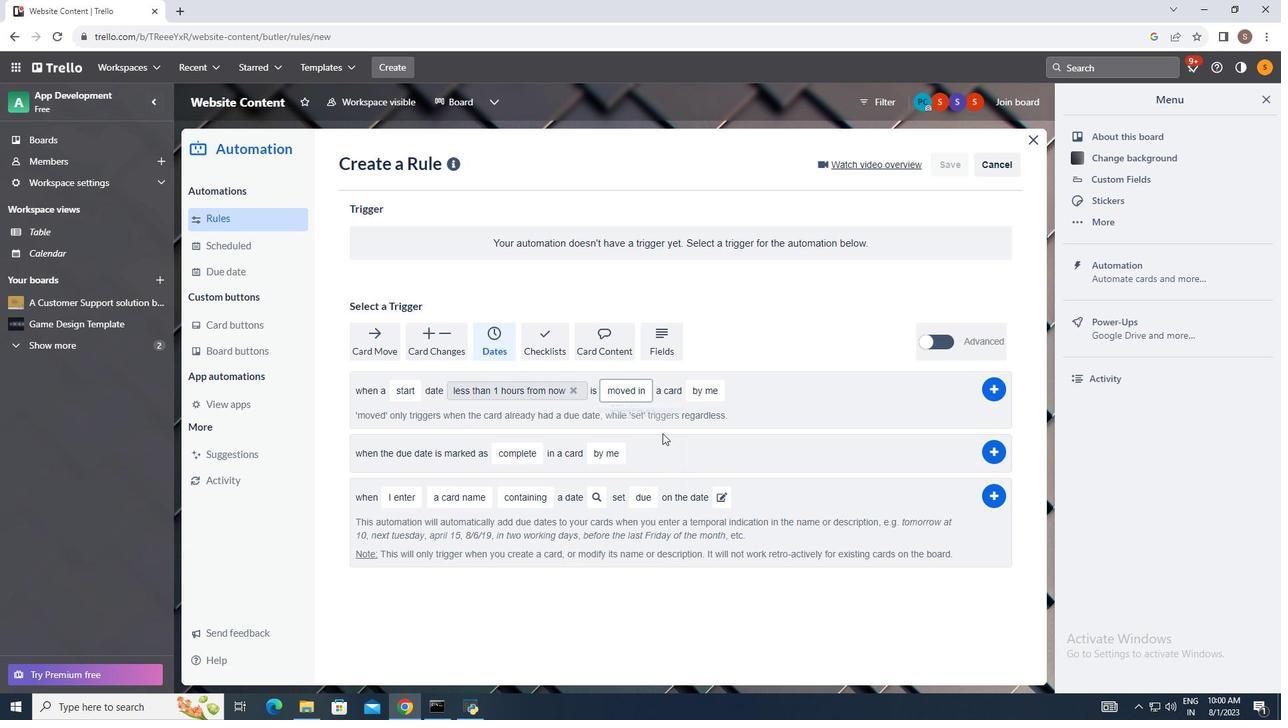 
Action: Mouse moved to (697, 391)
Screenshot: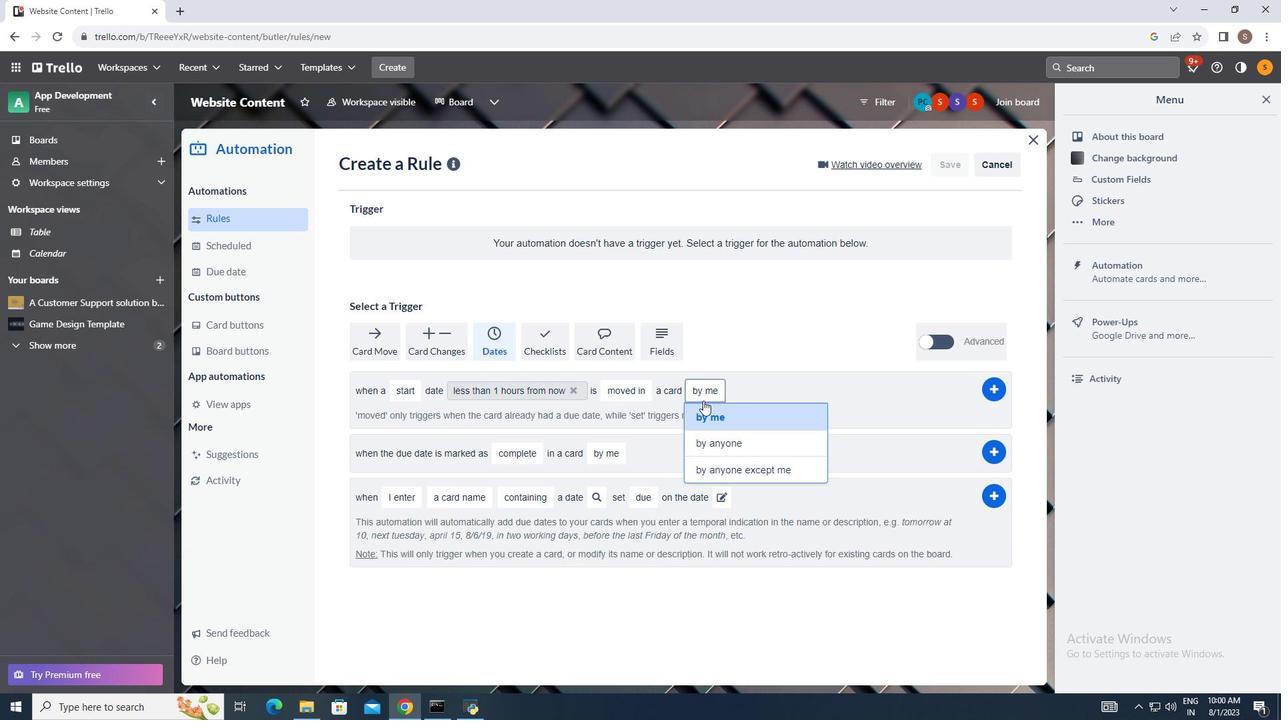 
Action: Mouse pressed left at (697, 391)
Screenshot: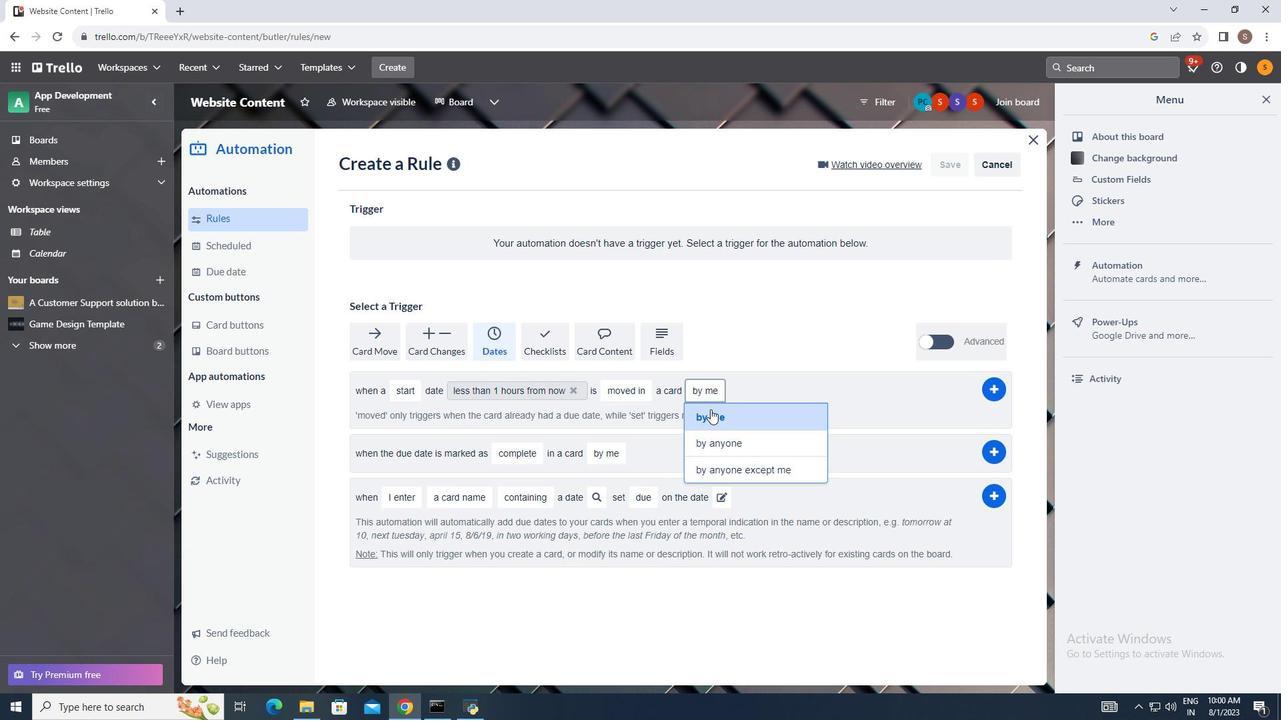 
Action: Mouse moved to (730, 414)
Screenshot: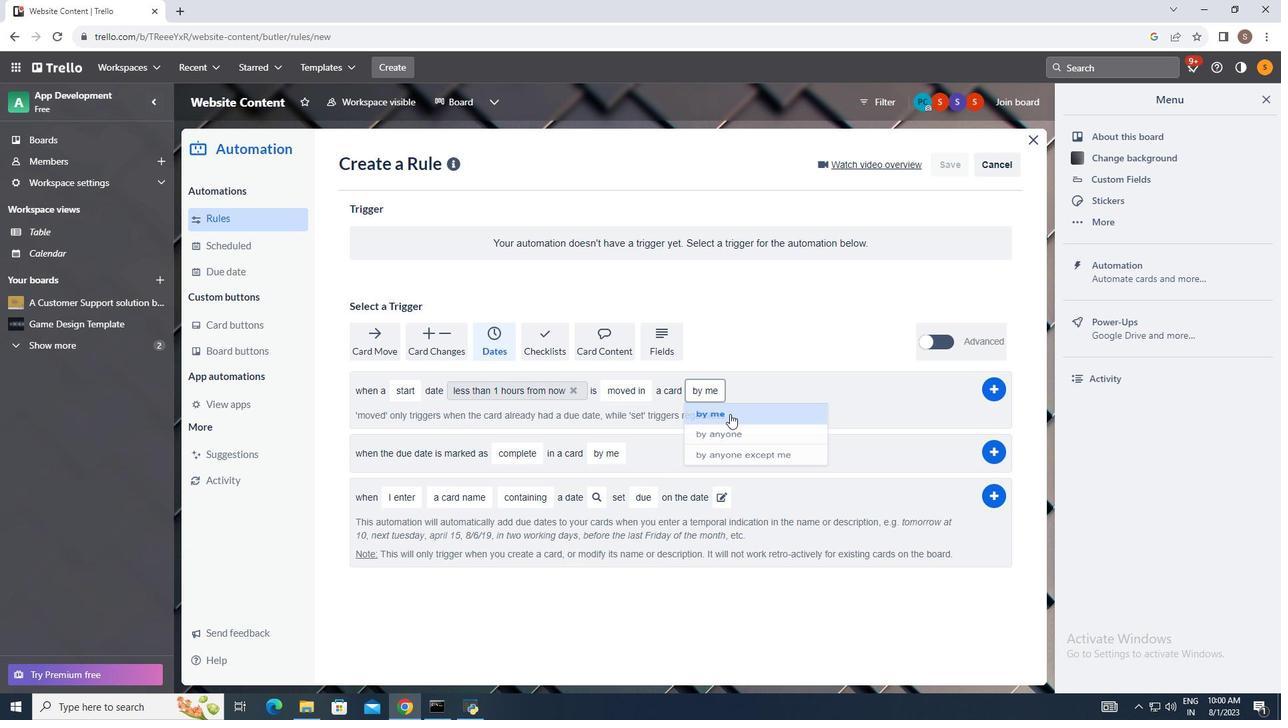 
Action: Mouse pressed left at (730, 414)
Screenshot: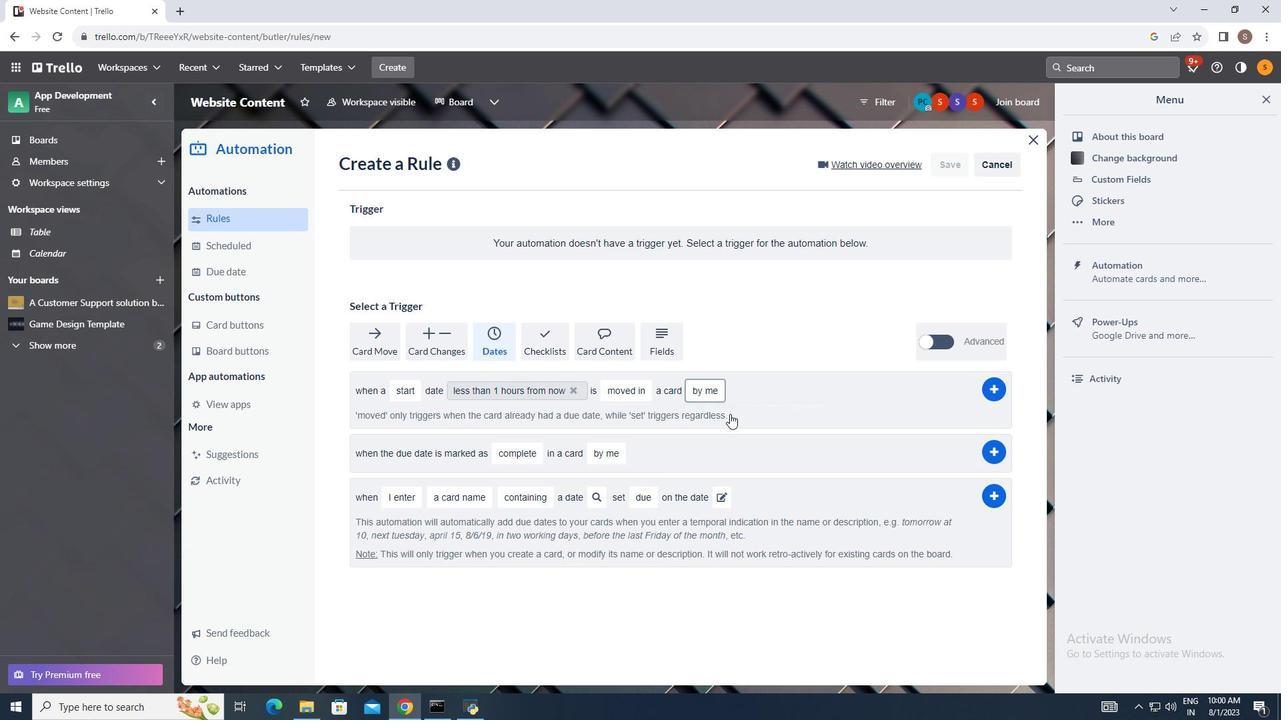 
Action: Mouse moved to (994, 389)
Screenshot: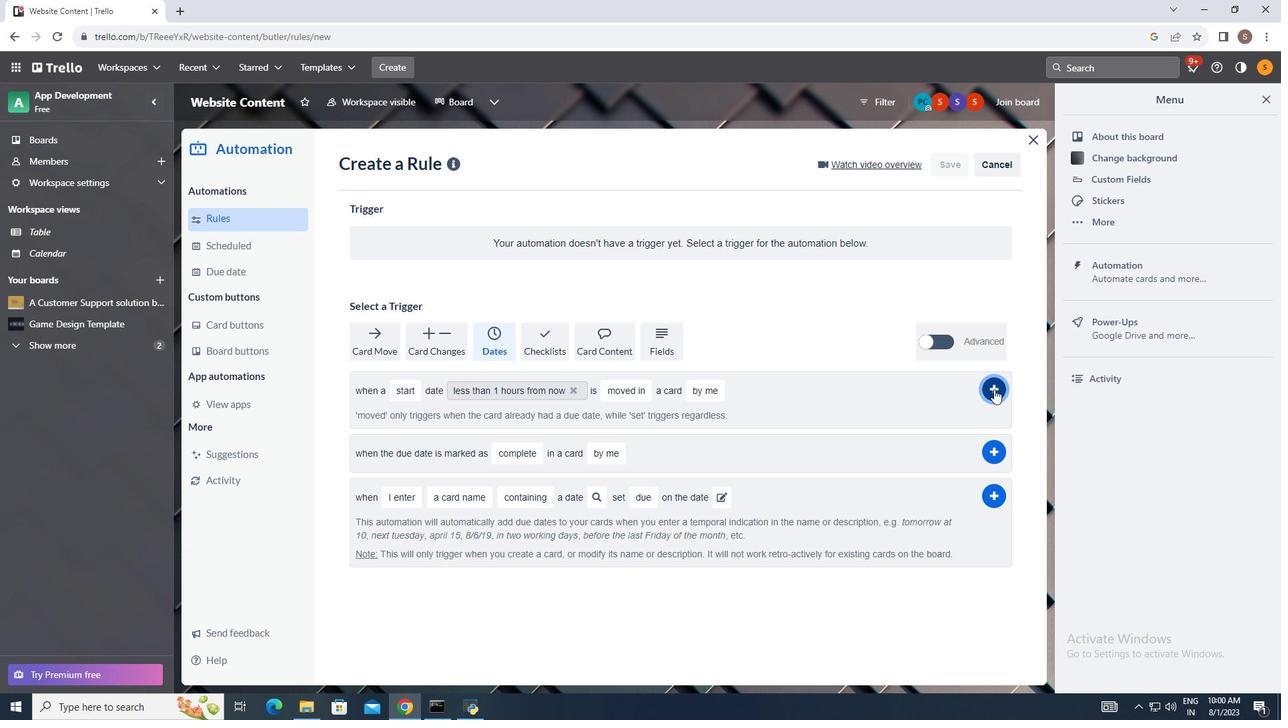 
Action: Mouse pressed left at (994, 389)
Screenshot: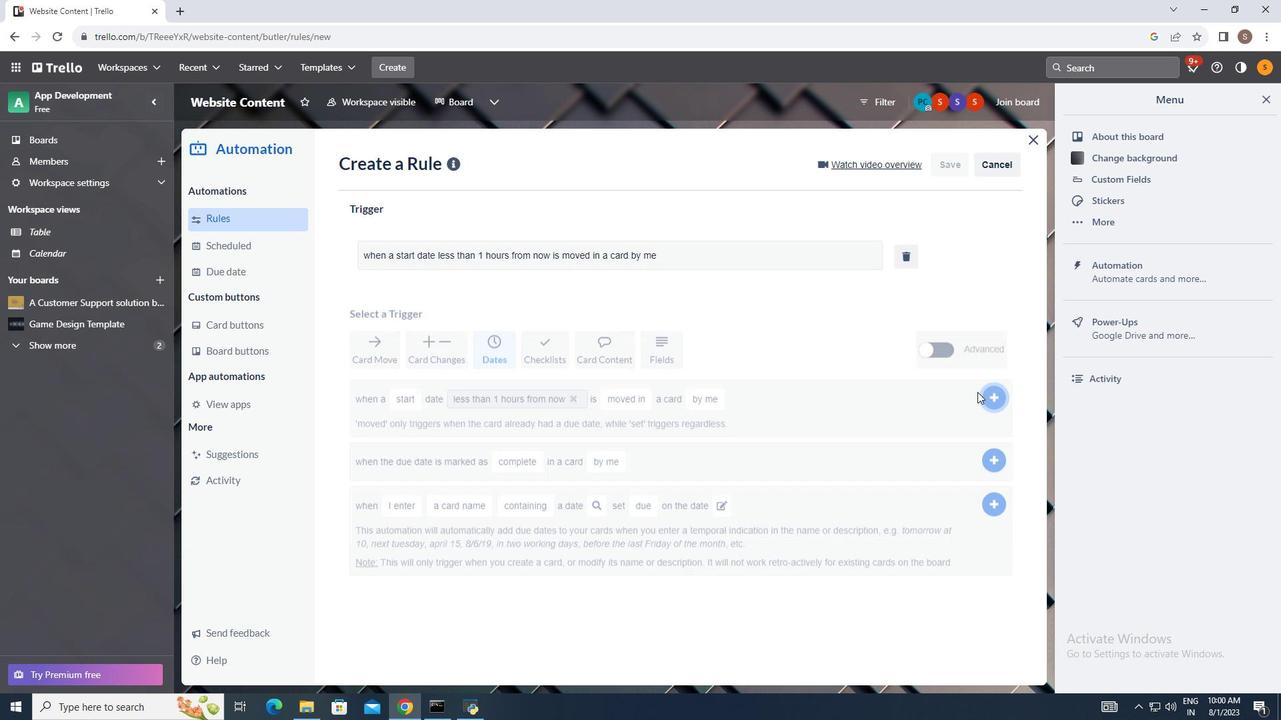 
Action: Mouse moved to (861, 395)
Screenshot: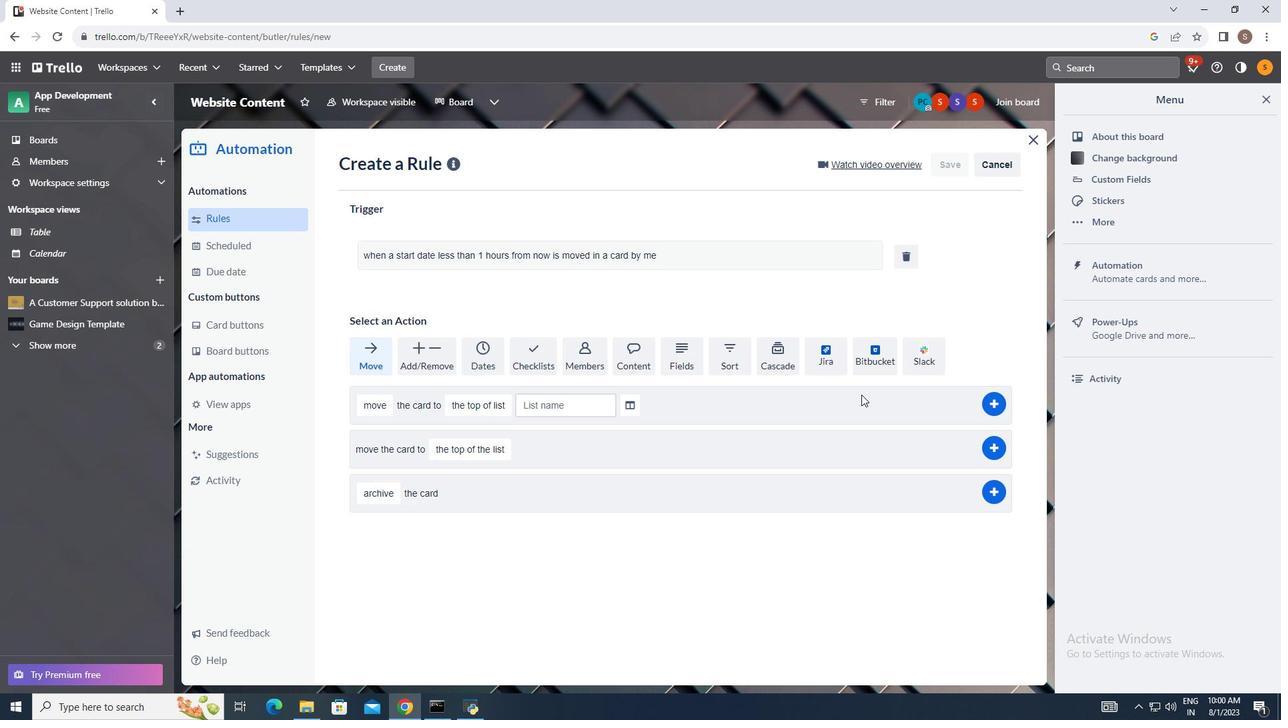 
